 Task: Add Evolution Fresh Mighty Watermelon Juice Blend to the cart.
Action: Mouse moved to (206, 191)
Screenshot: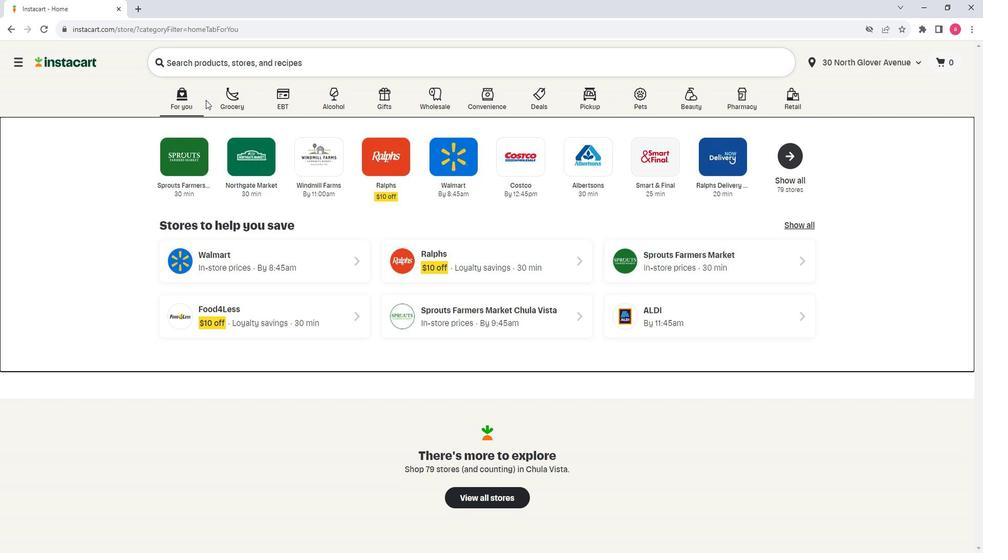 
Action: Mouse pressed left at (206, 191)
Screenshot: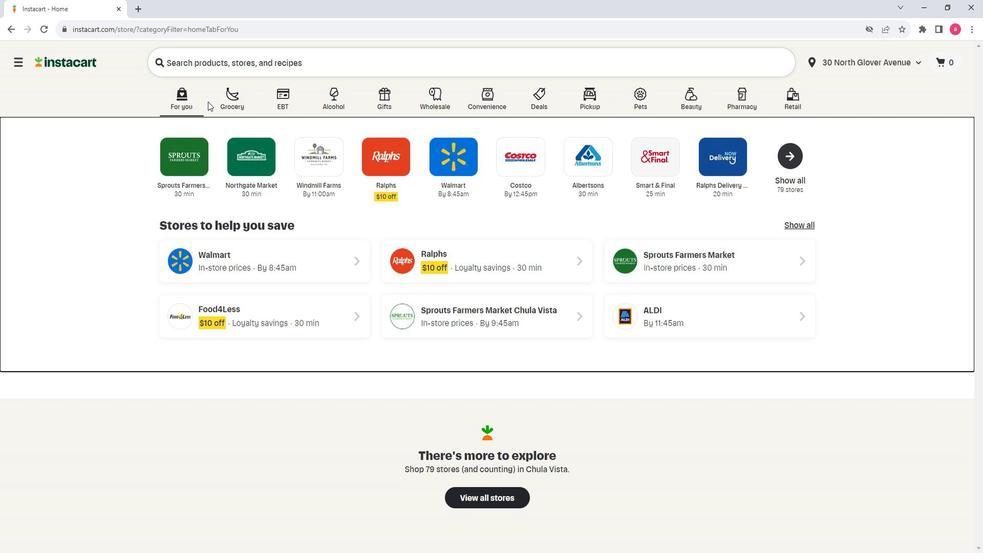 
Action: Mouse moved to (226, 193)
Screenshot: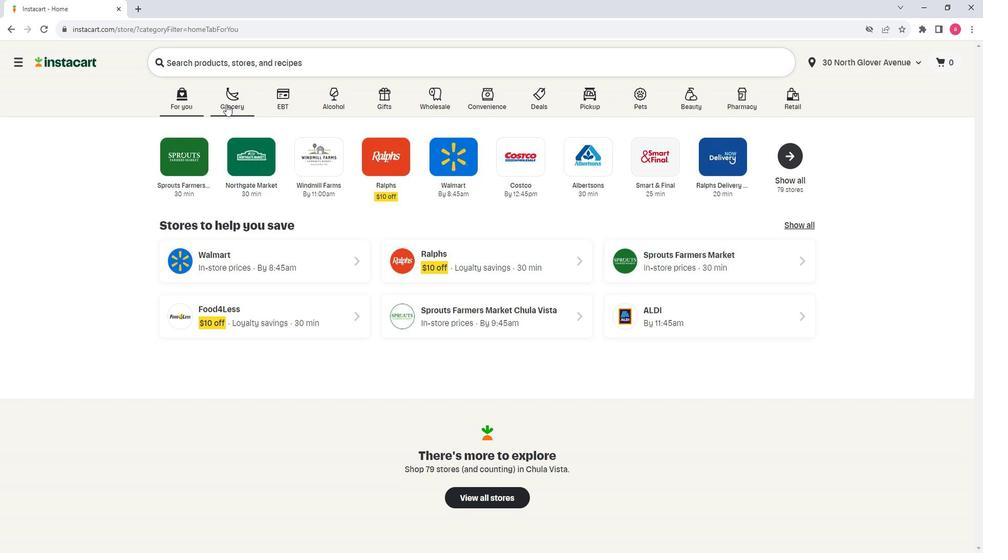 
Action: Mouse pressed left at (226, 193)
Screenshot: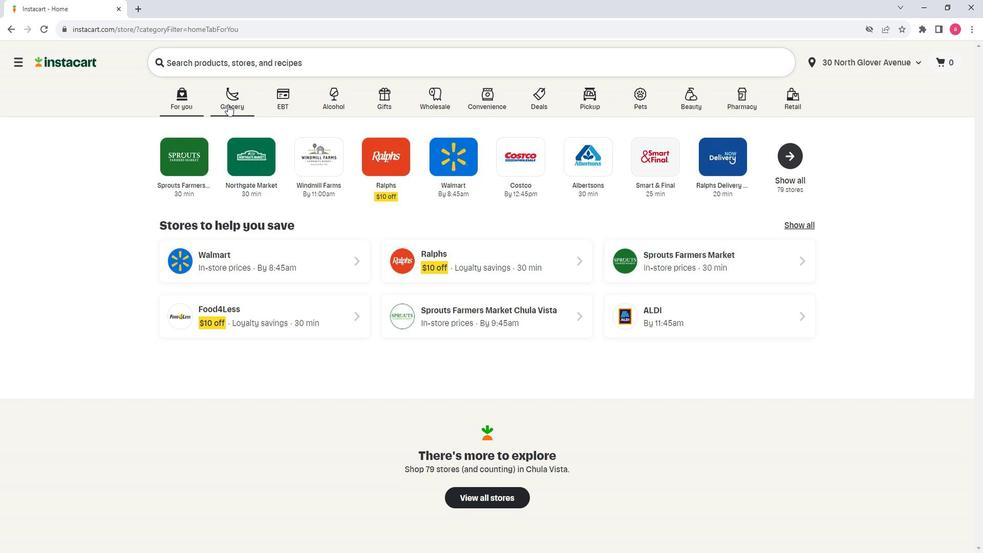 
Action: Mouse moved to (251, 309)
Screenshot: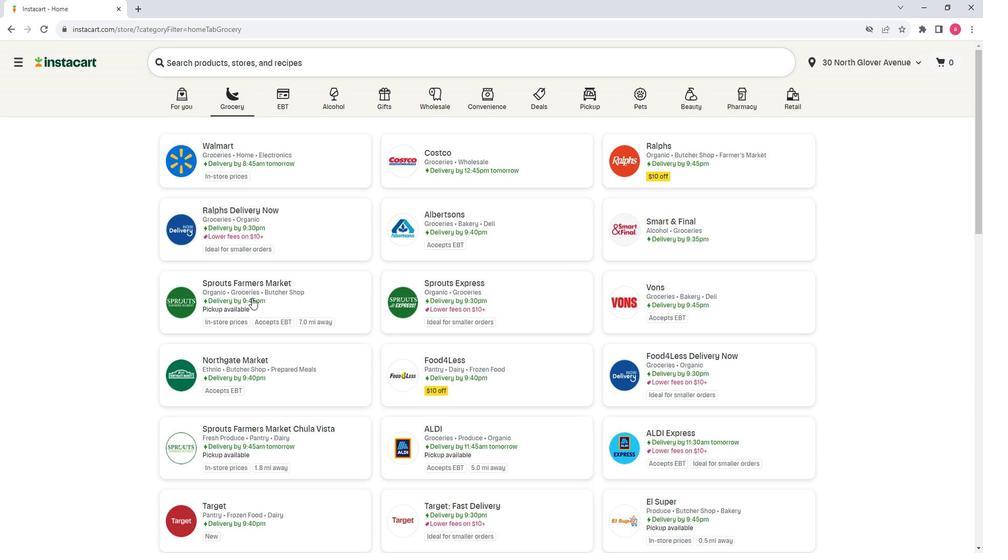 
Action: Mouse pressed left at (251, 309)
Screenshot: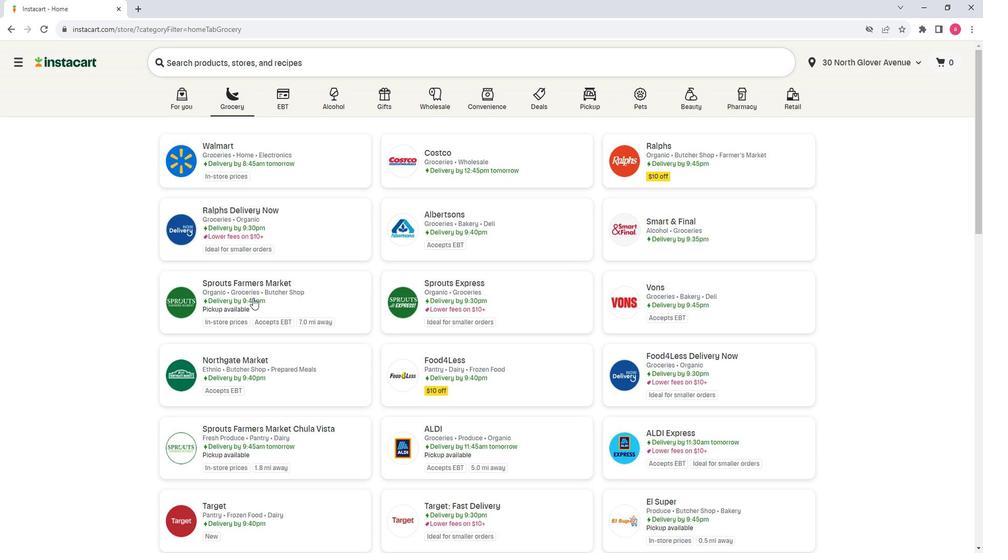 
Action: Mouse moved to (78, 381)
Screenshot: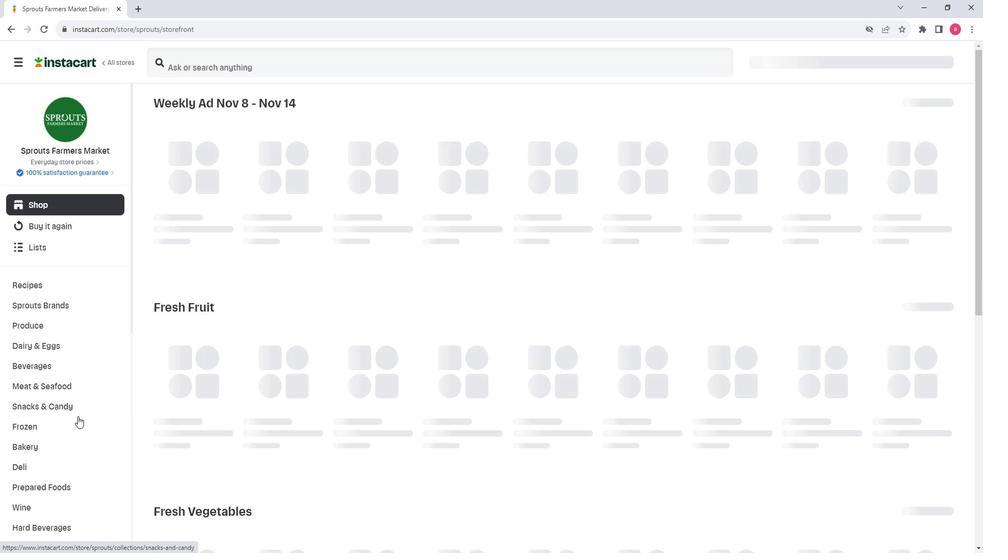 
Action: Mouse scrolled (78, 381) with delta (0, 0)
Screenshot: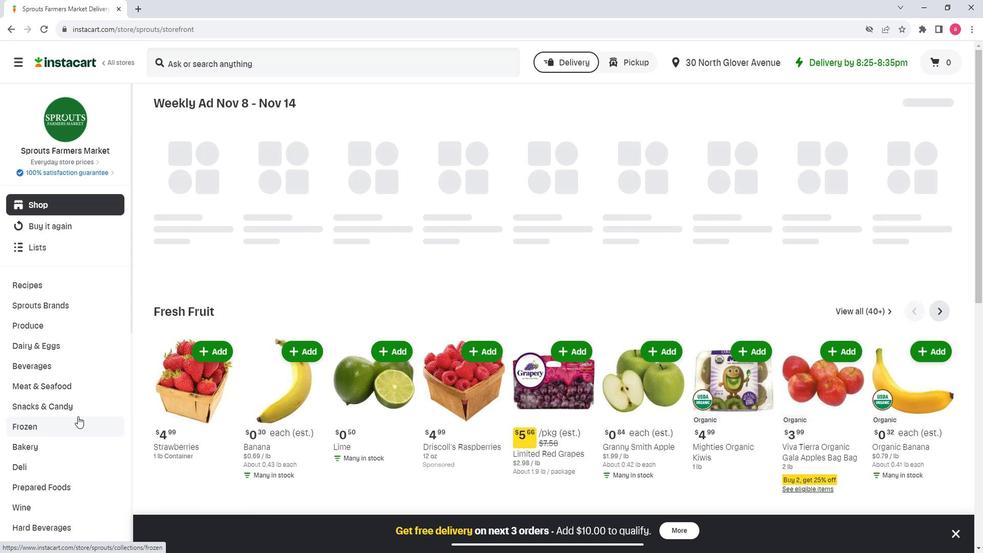 
Action: Mouse scrolled (78, 381) with delta (0, 0)
Screenshot: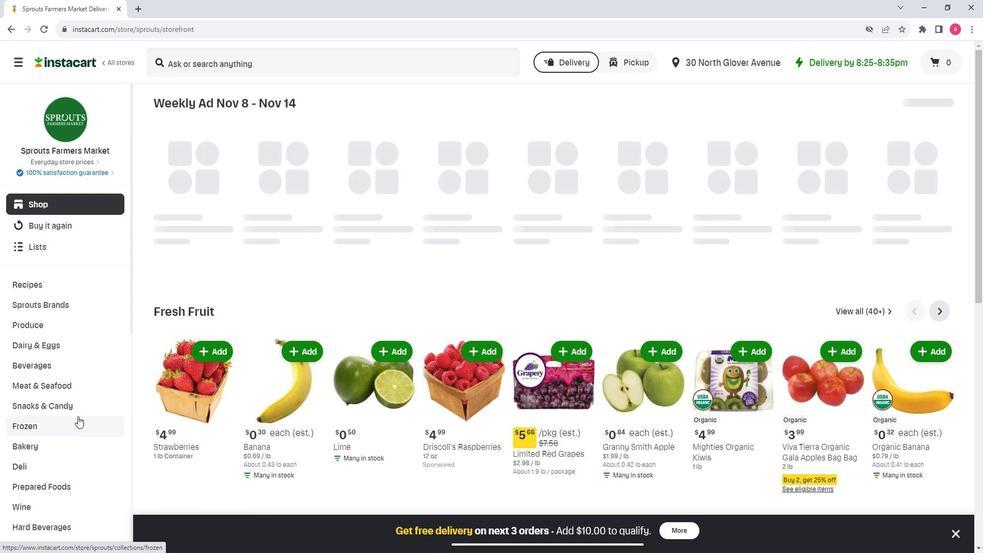 
Action: Mouse moved to (49, 286)
Screenshot: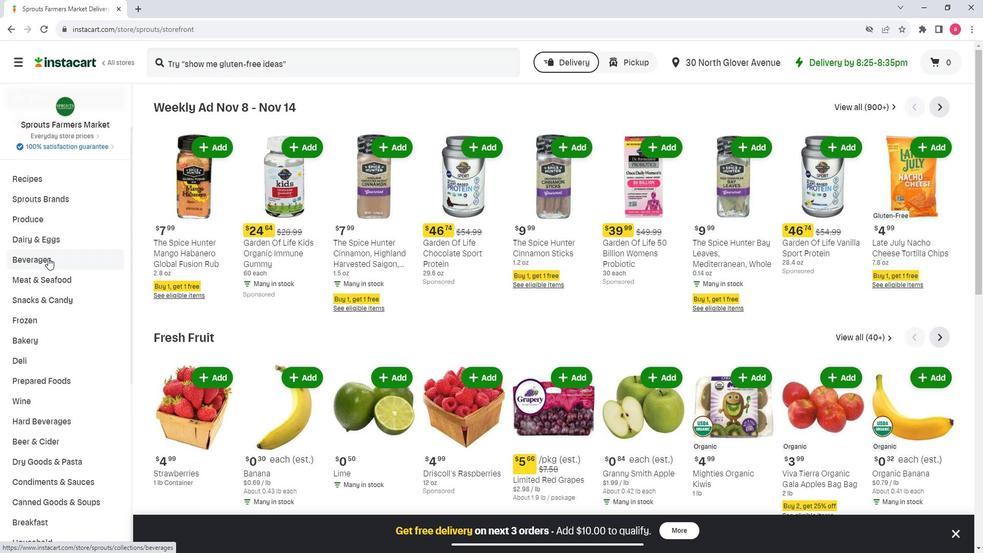 
Action: Mouse pressed left at (49, 286)
Screenshot: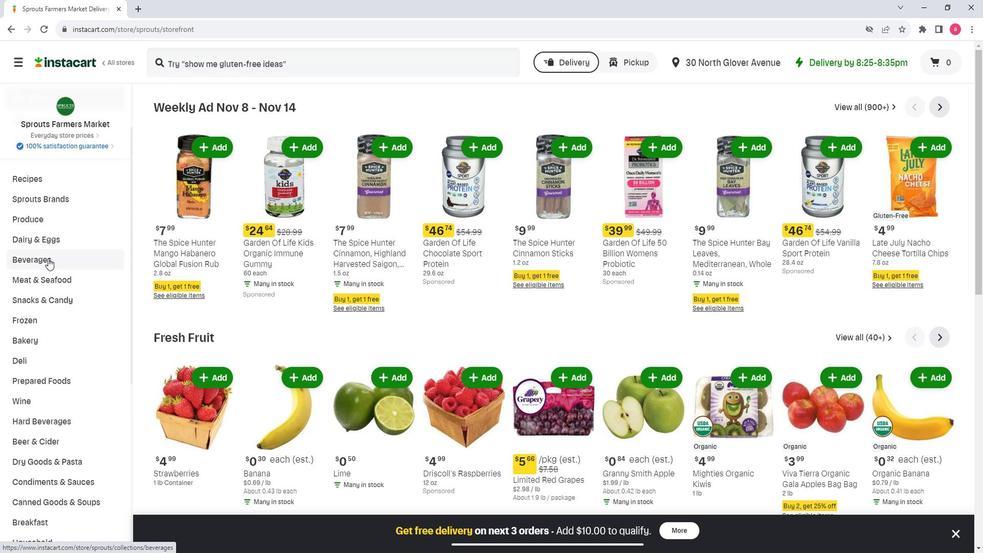 
Action: Mouse moved to (84, 356)
Screenshot: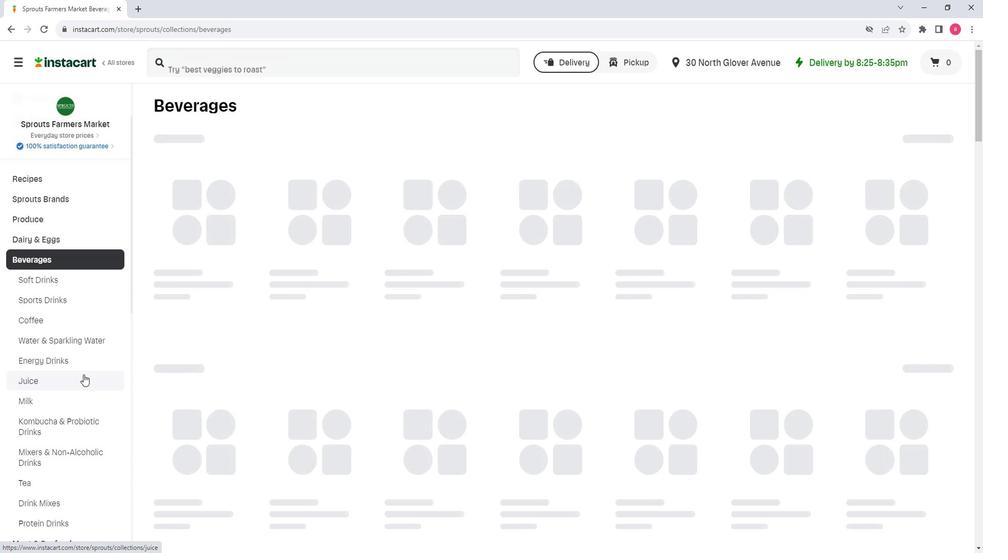
Action: Mouse pressed left at (84, 356)
Screenshot: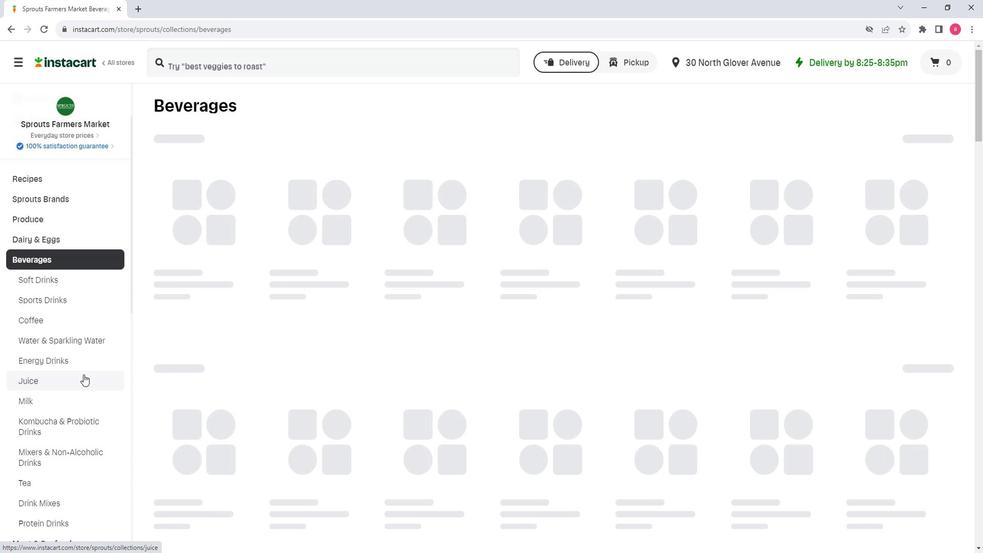 
Action: Mouse moved to (247, 164)
Screenshot: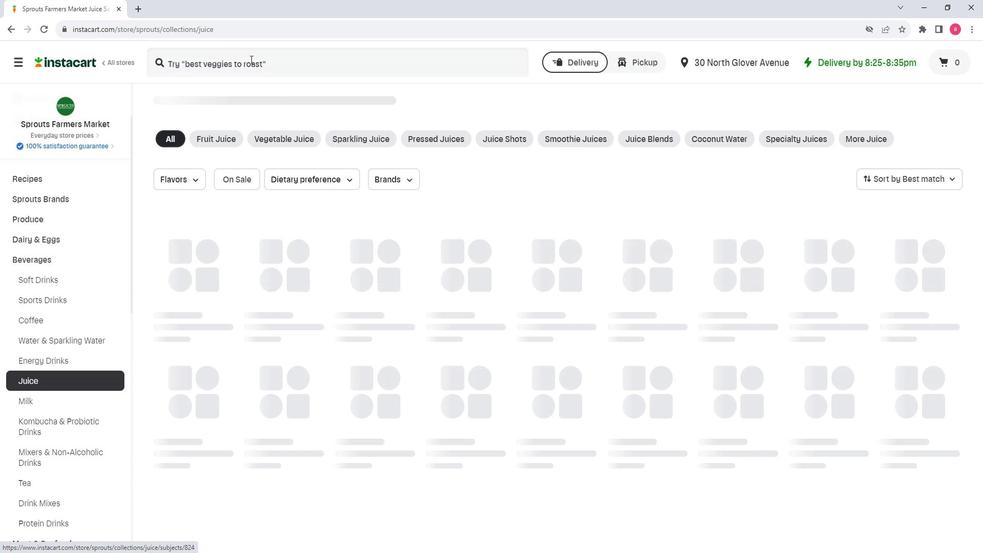 
Action: Mouse pressed left at (247, 164)
Screenshot: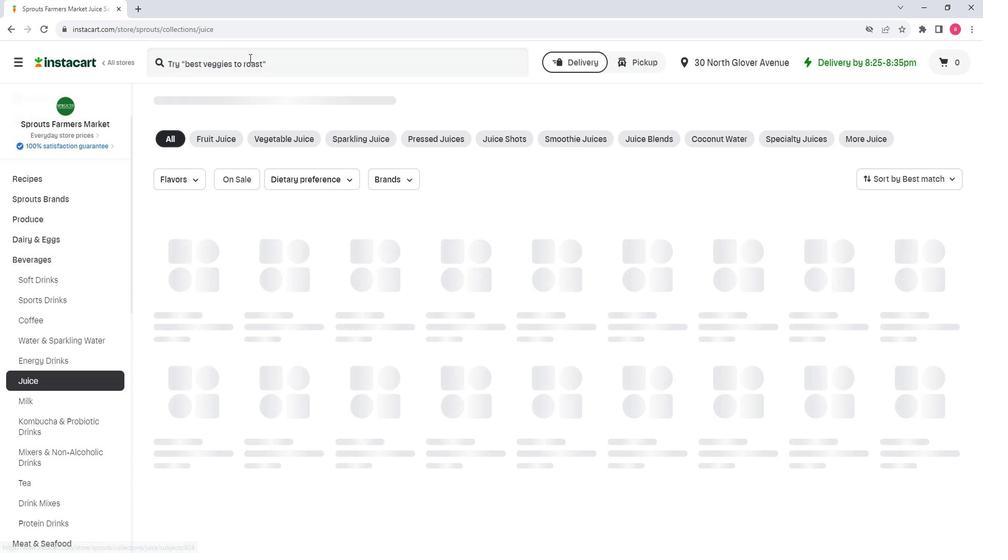 
Action: Key pressed <Key.shift>Evolution<Key.space><Key.shift>Fresh<Key.space><Key.shift><Key.shift><Key.shift><Key.shift><Key.shift><Key.shift><Key.shift><Key.shift><Key.shift><Key.shift><Key.shift><Key.shift>Mighty<Key.space><Key.shift>Watermelon<Key.space><Key.shift><Key.shift><Key.shift><Key.shift><Key.shift><Key.shift><Key.shift><Key.shift><Key.shift><Key.shift><Key.shift><Key.shift>Juice<Key.space><Key.shift><Key.shift><Key.shift><Key.shift><Key.shift><Key.shift><Key.shift><Key.shift><Key.shift><Key.shift><Key.shift><Key.shift><Key.shift><Key.shift>Blend<Key.enter>
Screenshot: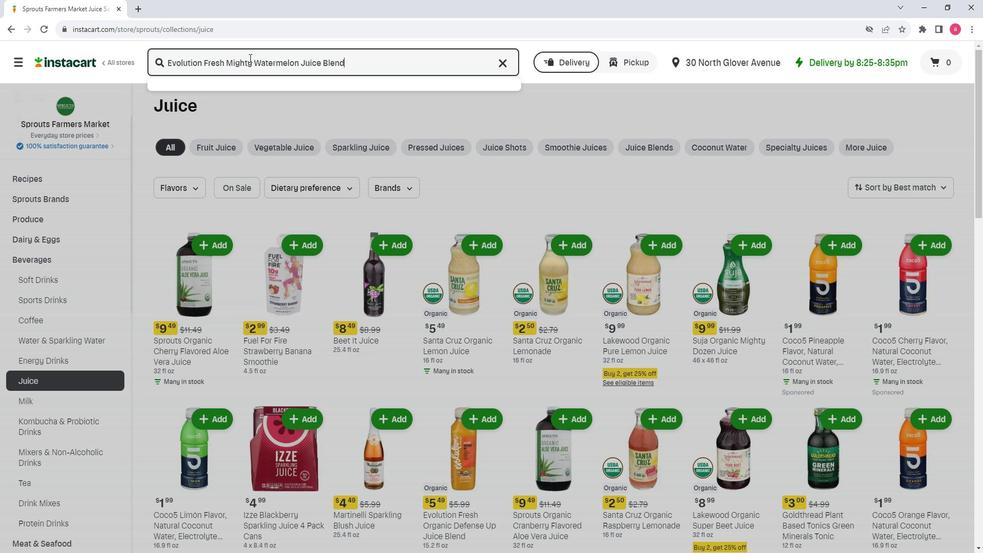 
Action: Mouse moved to (863, 332)
Screenshot: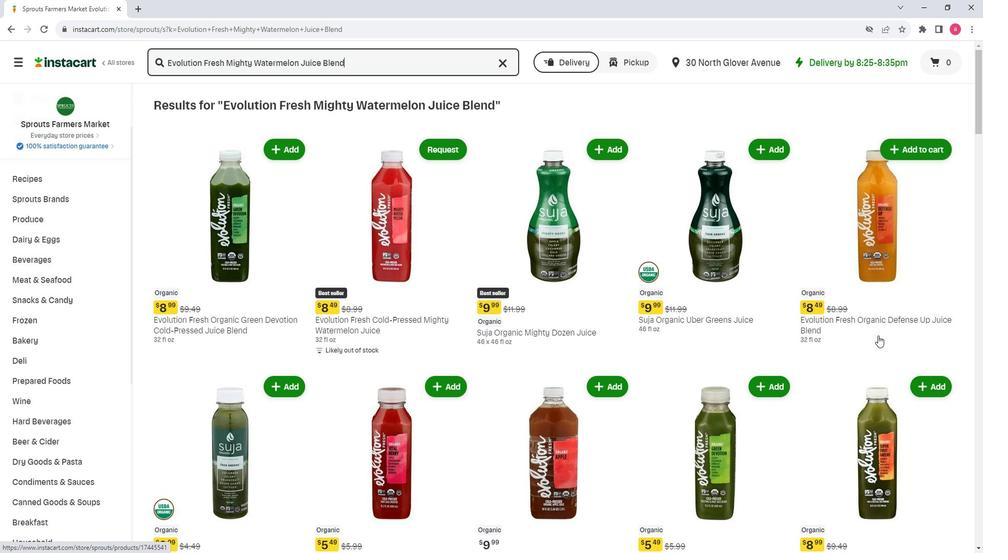 
Action: Mouse scrolled (863, 332) with delta (0, 0)
Screenshot: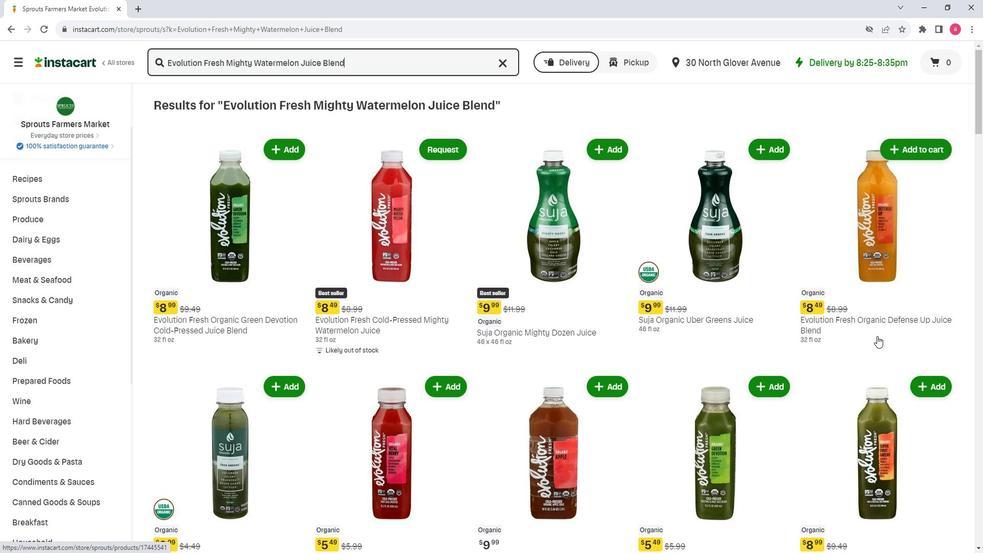 
Action: Mouse scrolled (863, 332) with delta (0, 0)
Screenshot: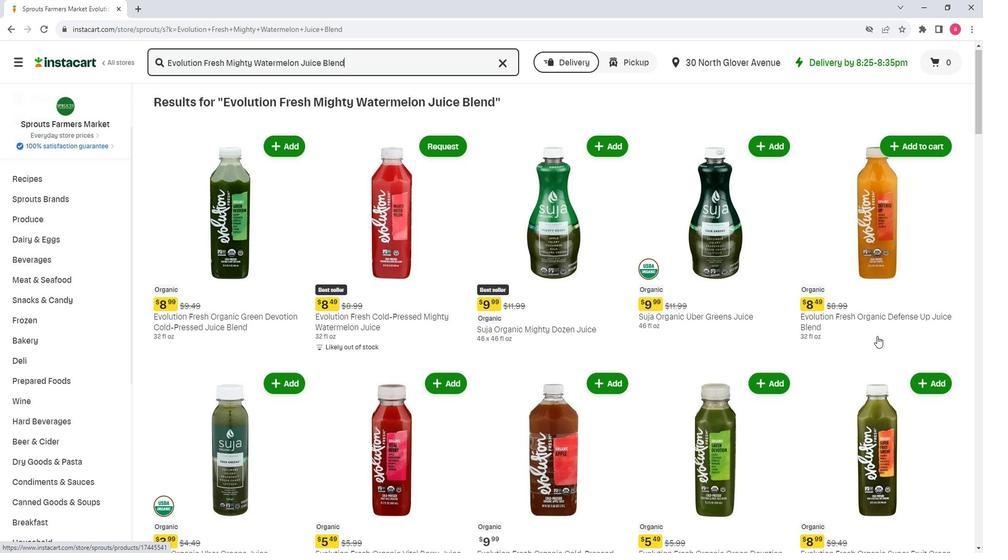 
Action: Mouse scrolled (863, 332) with delta (0, 0)
Screenshot: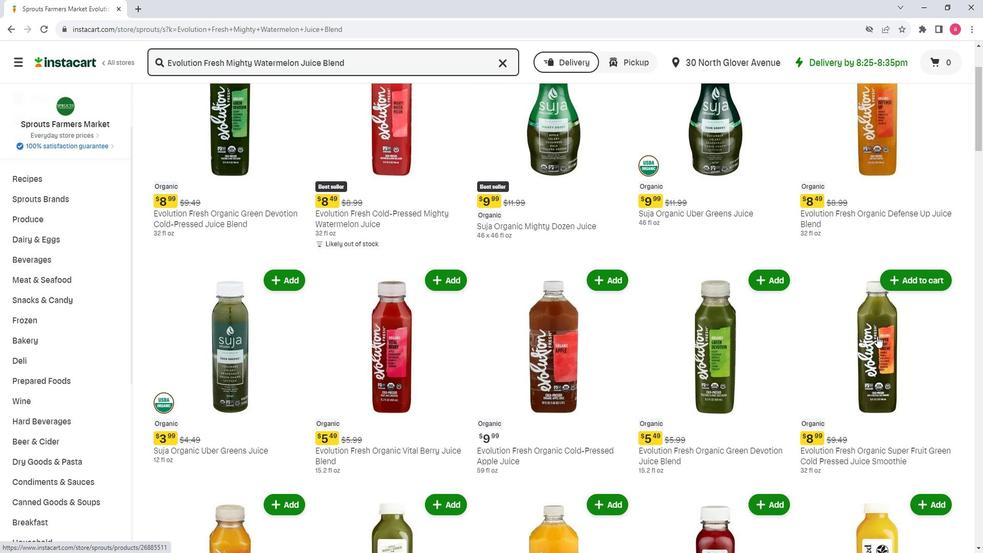 
Action: Mouse scrolled (863, 332) with delta (0, 0)
Screenshot: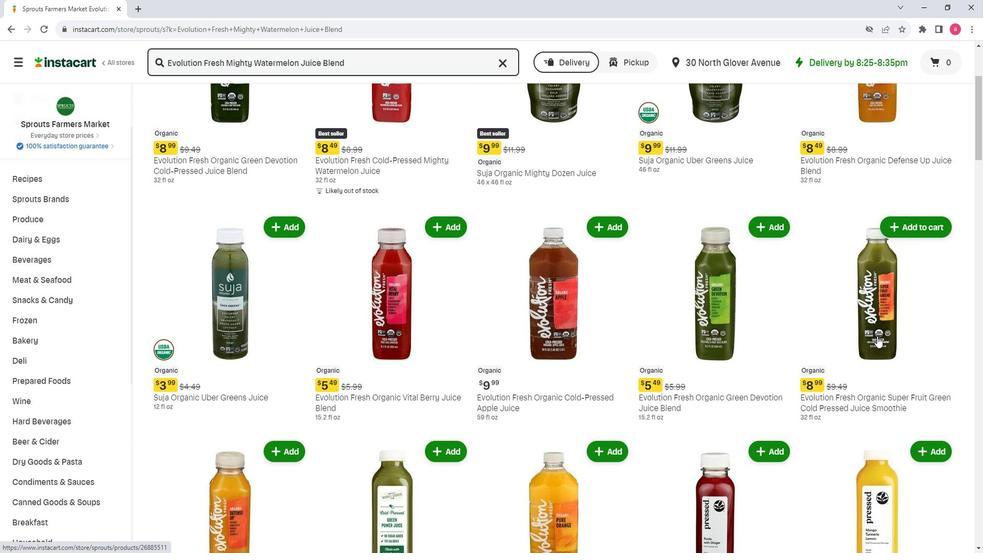 
Action: Mouse scrolled (863, 332) with delta (0, 0)
Screenshot: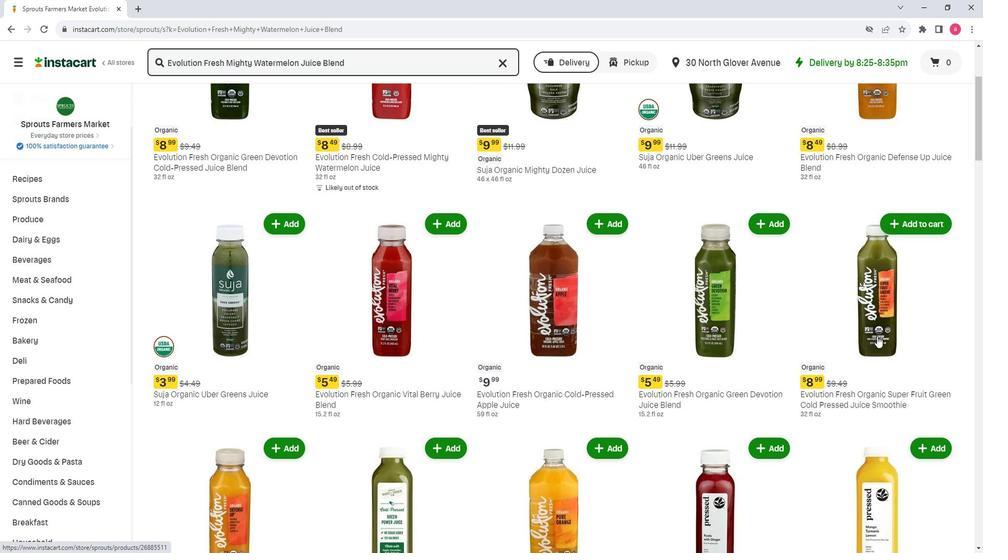 
Action: Mouse scrolled (863, 332) with delta (0, 0)
Screenshot: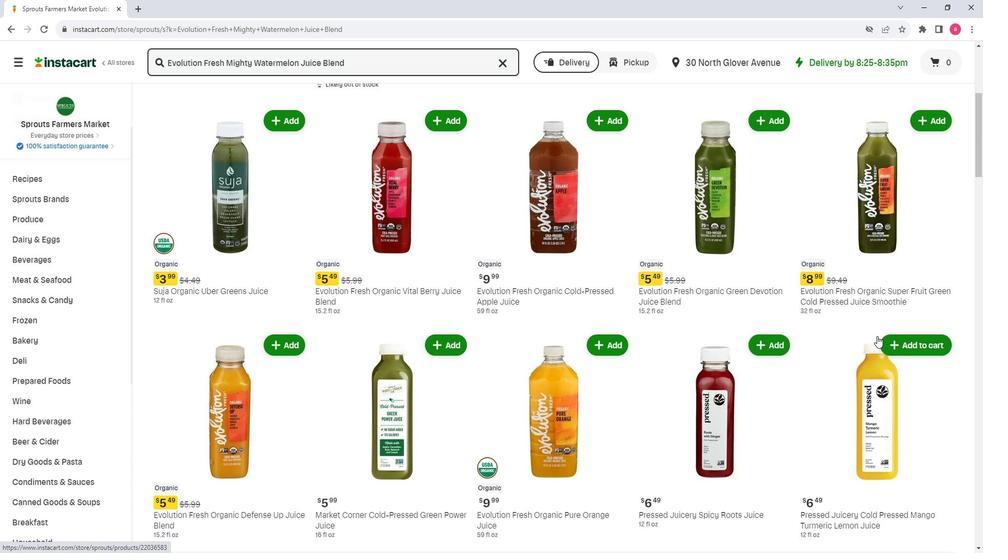 
Action: Mouse moved to (863, 333)
Screenshot: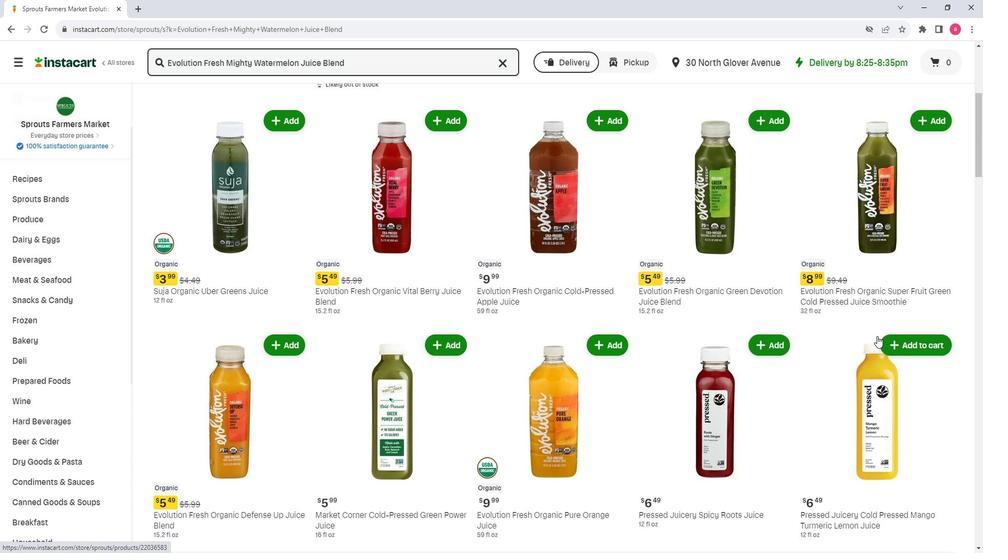 
Action: Mouse scrolled (863, 332) with delta (0, 0)
Screenshot: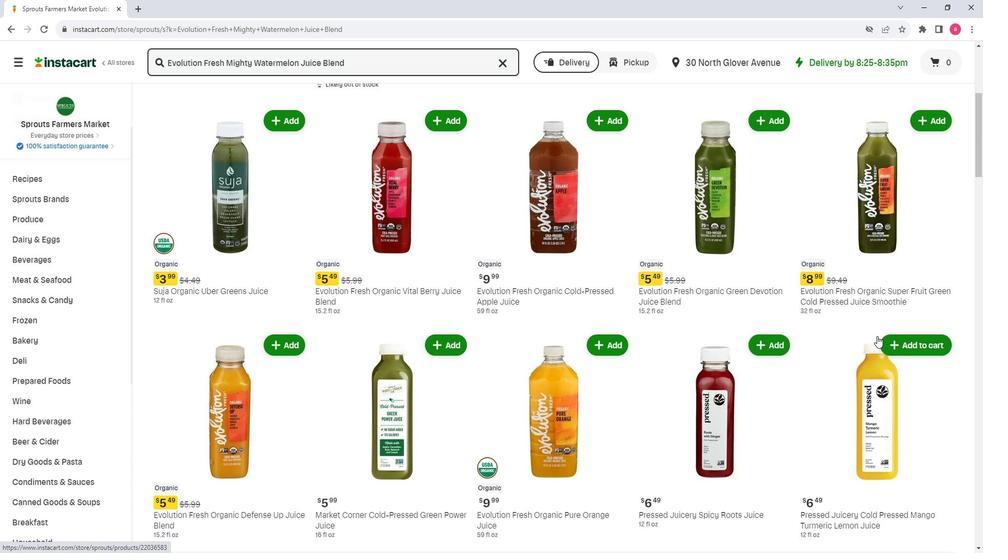 
Action: Mouse scrolled (863, 332) with delta (0, 0)
Screenshot: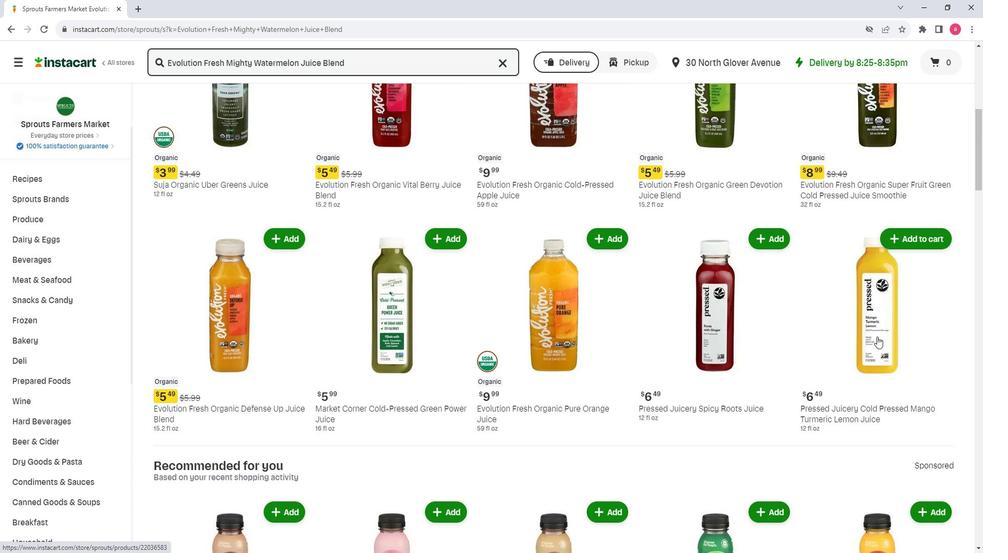 
Action: Mouse moved to (863, 333)
Screenshot: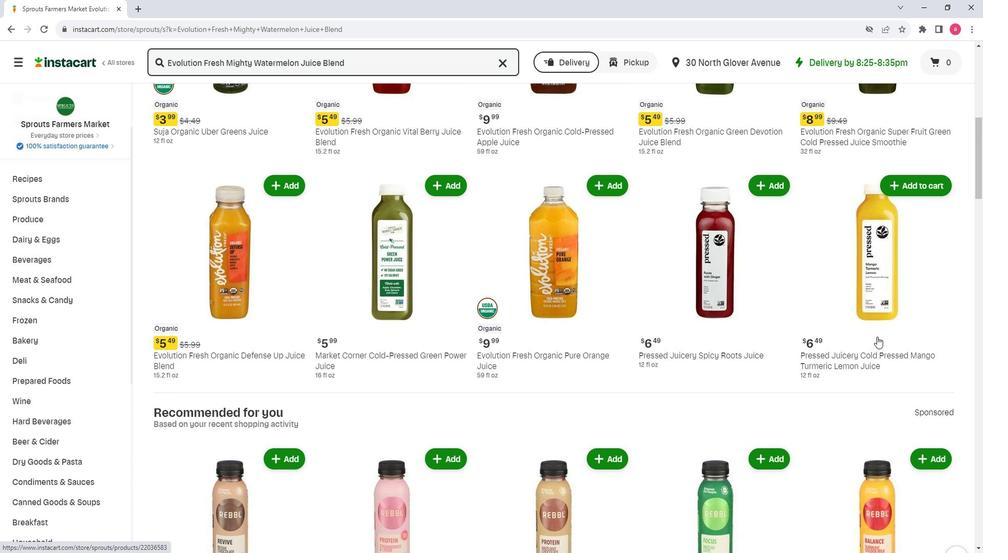 
Action: Mouse scrolled (863, 332) with delta (0, 0)
Screenshot: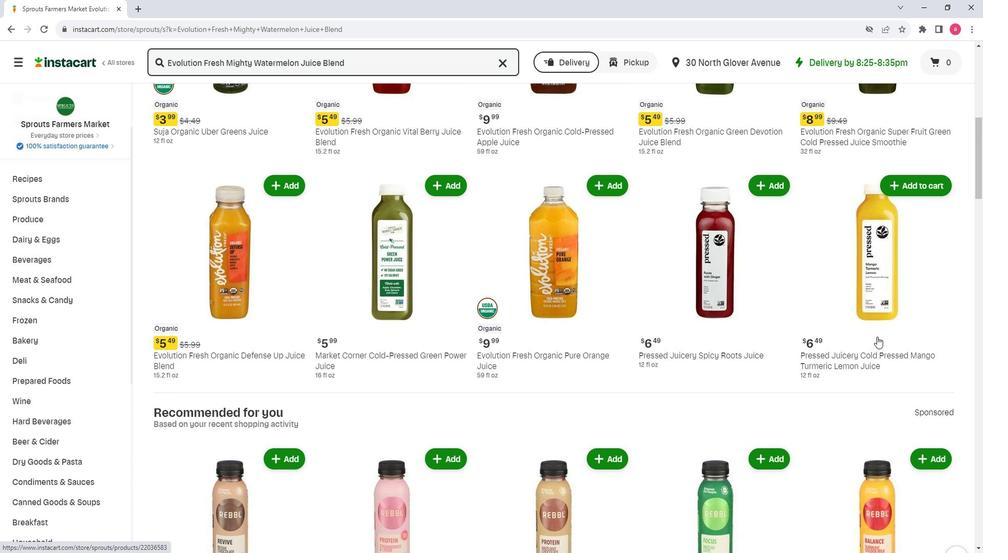 
Action: Mouse scrolled (863, 332) with delta (0, 0)
Screenshot: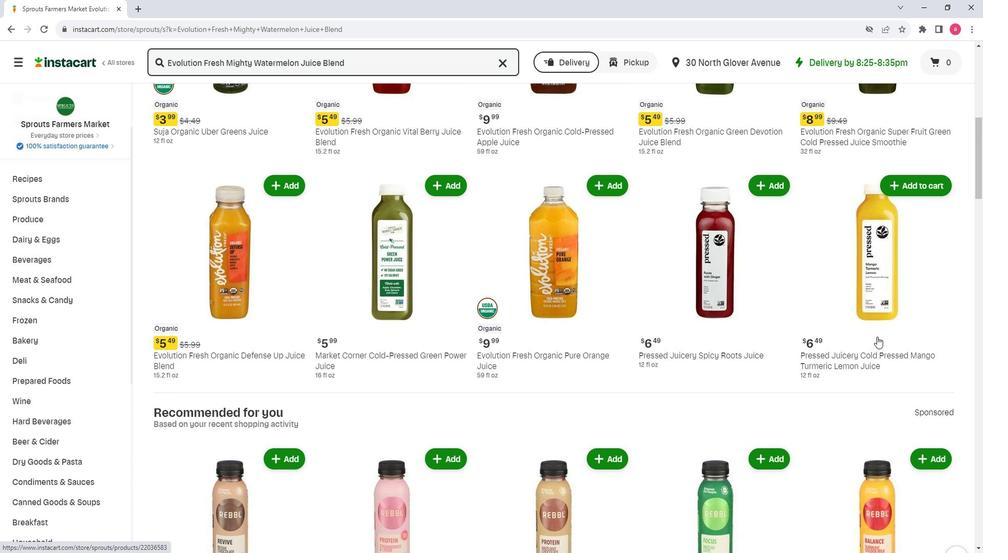
Action: Mouse scrolled (863, 332) with delta (0, 0)
Screenshot: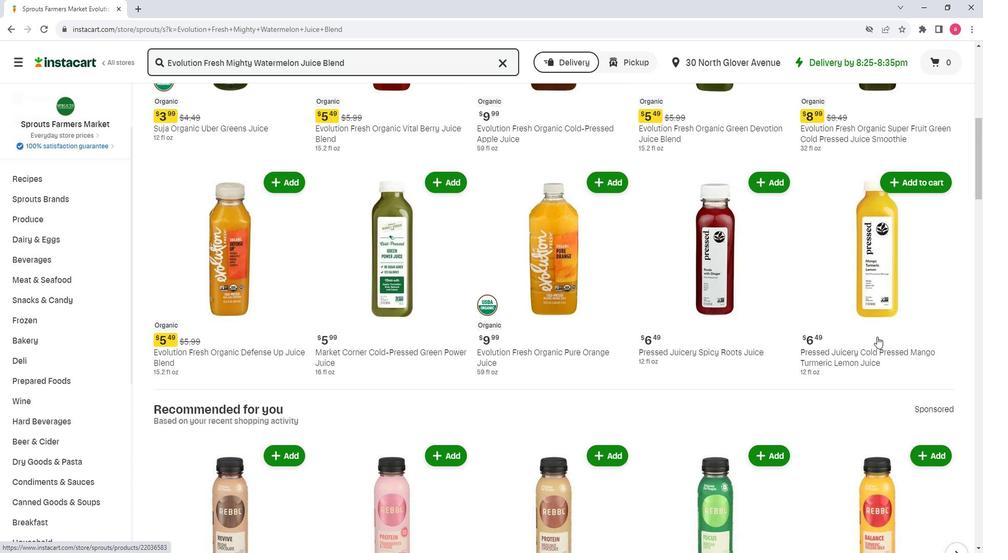 
Action: Mouse scrolled (863, 332) with delta (0, 0)
Screenshot: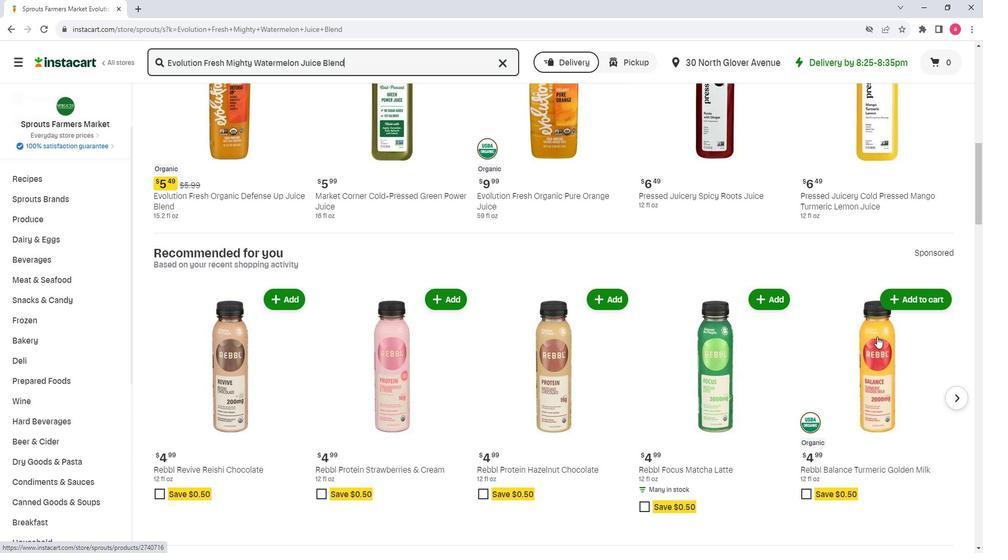 
Action: Mouse scrolled (863, 332) with delta (0, 0)
Screenshot: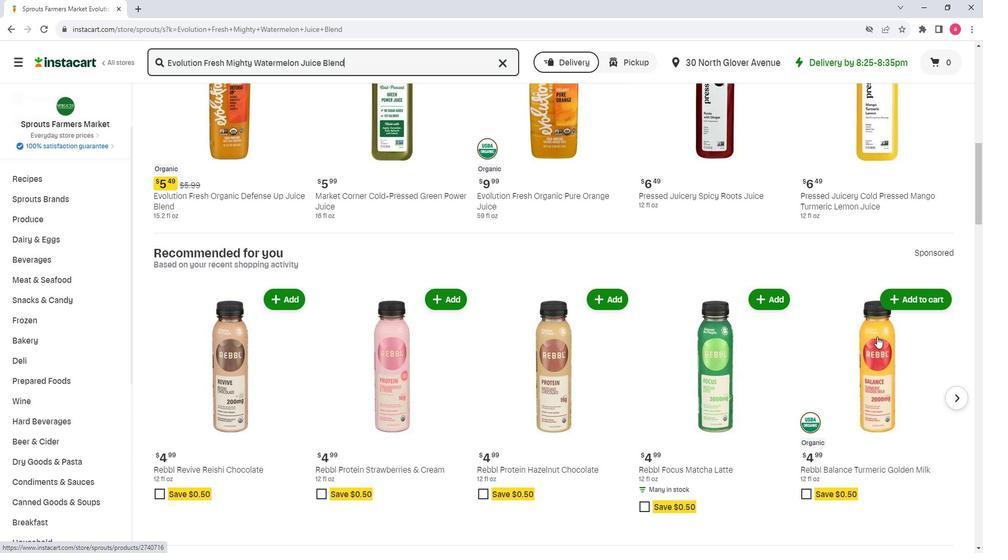 
Action: Mouse scrolled (863, 332) with delta (0, 0)
Screenshot: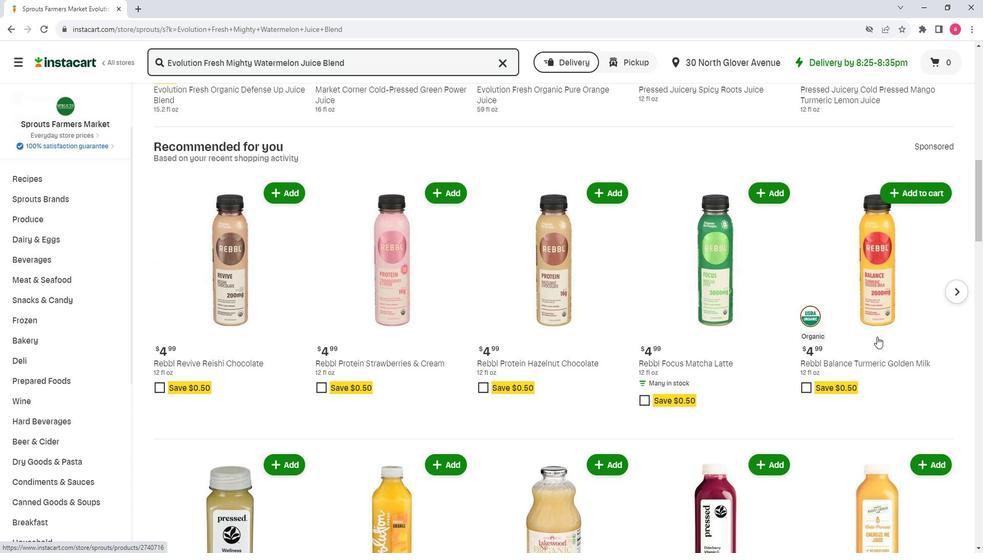 
Action: Mouse scrolled (863, 332) with delta (0, 0)
Screenshot: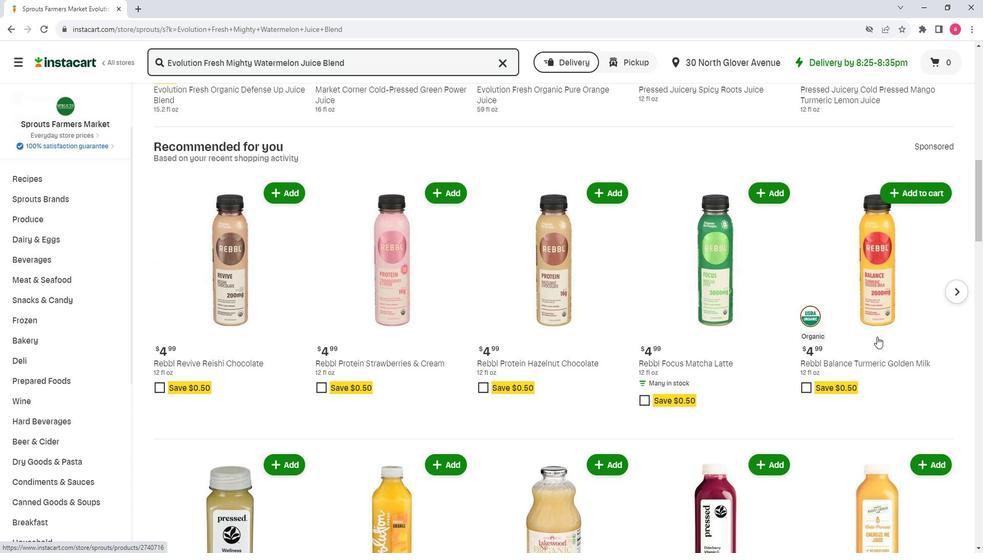 
Action: Mouse scrolled (863, 332) with delta (0, 0)
Screenshot: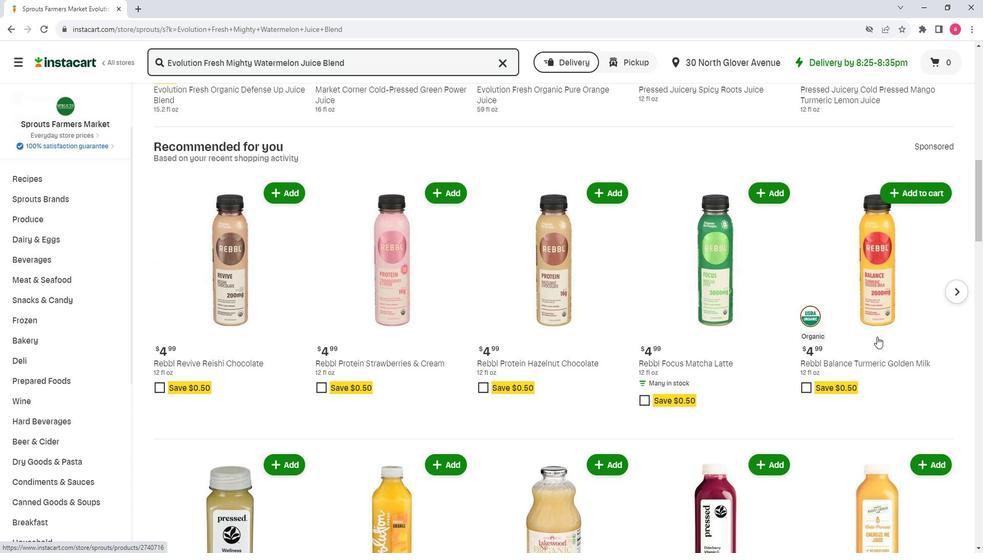 
Action: Mouse scrolled (863, 332) with delta (0, 0)
Screenshot: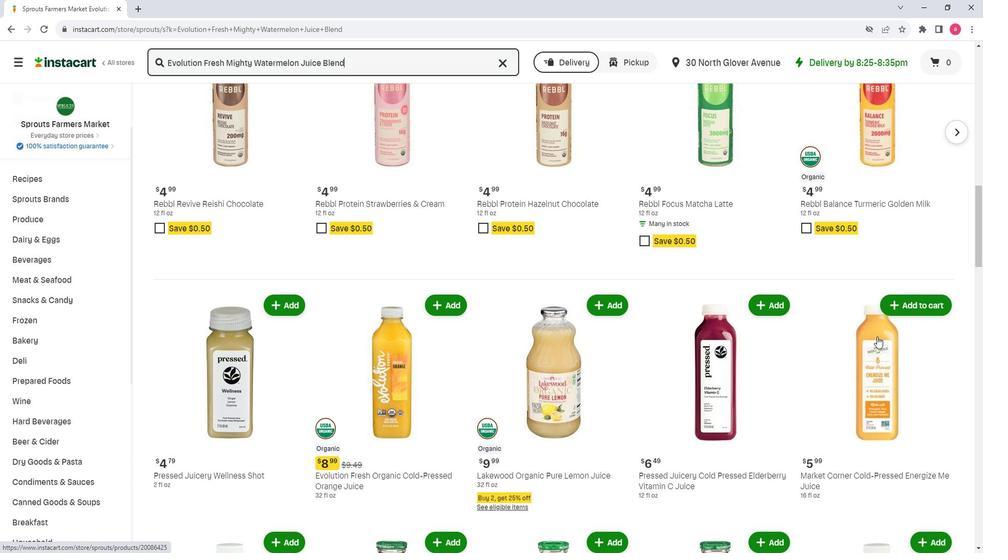 
Action: Mouse scrolled (863, 332) with delta (0, 0)
Screenshot: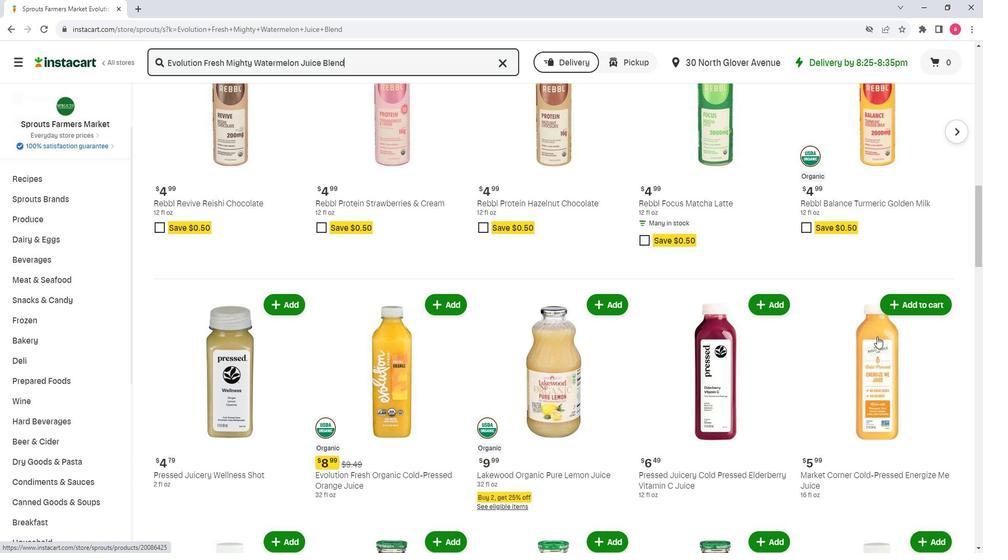 
Action: Mouse scrolled (863, 332) with delta (0, 0)
Screenshot: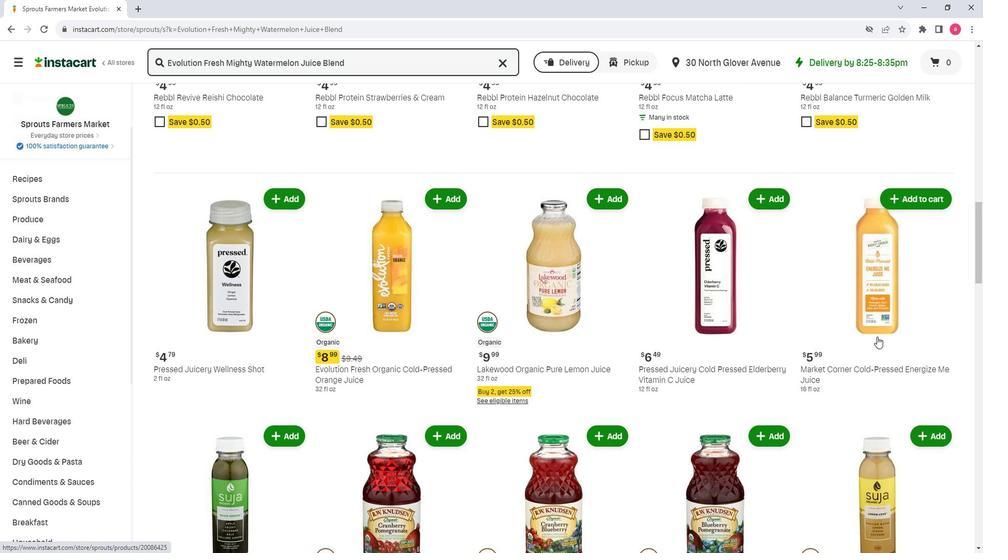 
Action: Mouse scrolled (863, 332) with delta (0, 0)
Screenshot: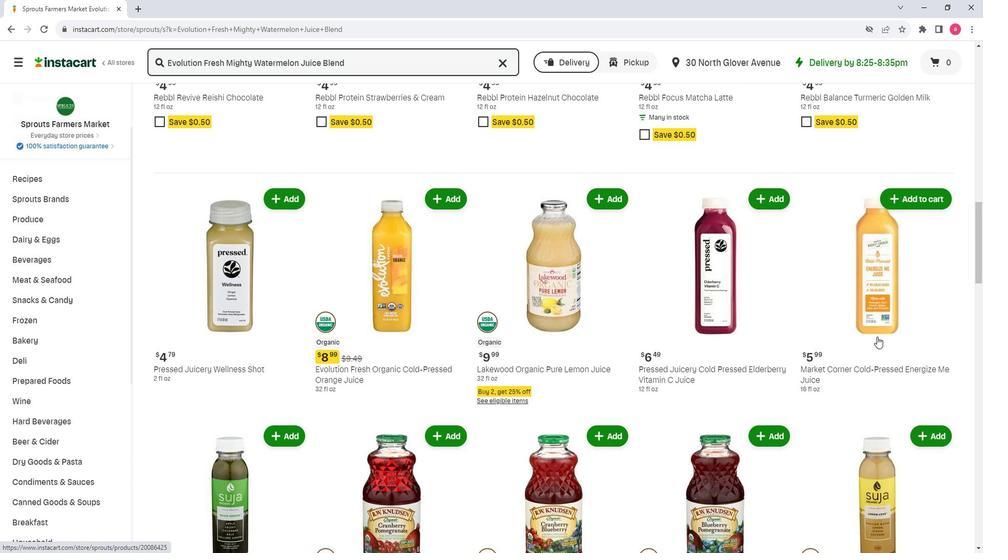 
Action: Mouse scrolled (863, 332) with delta (0, 0)
Screenshot: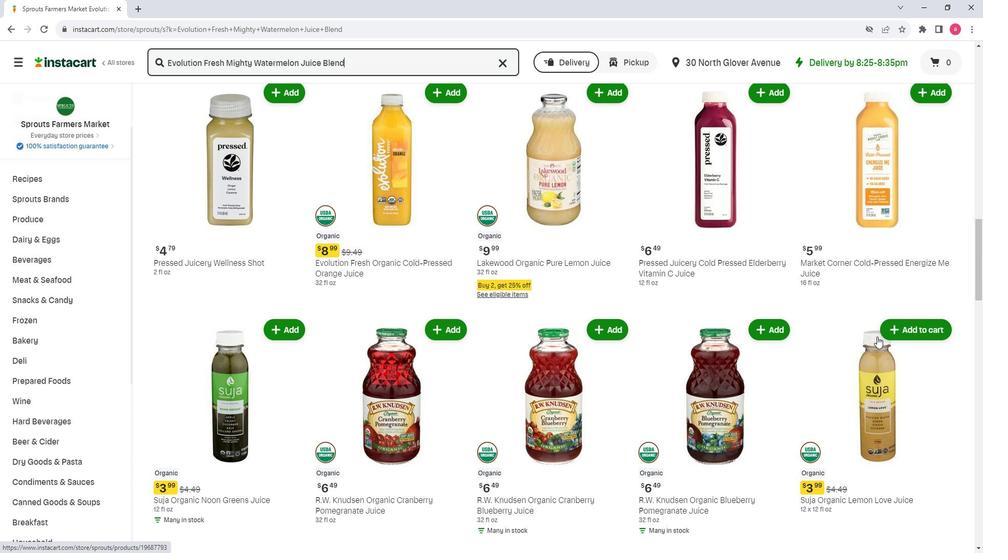 
Action: Mouse scrolled (863, 332) with delta (0, 0)
Screenshot: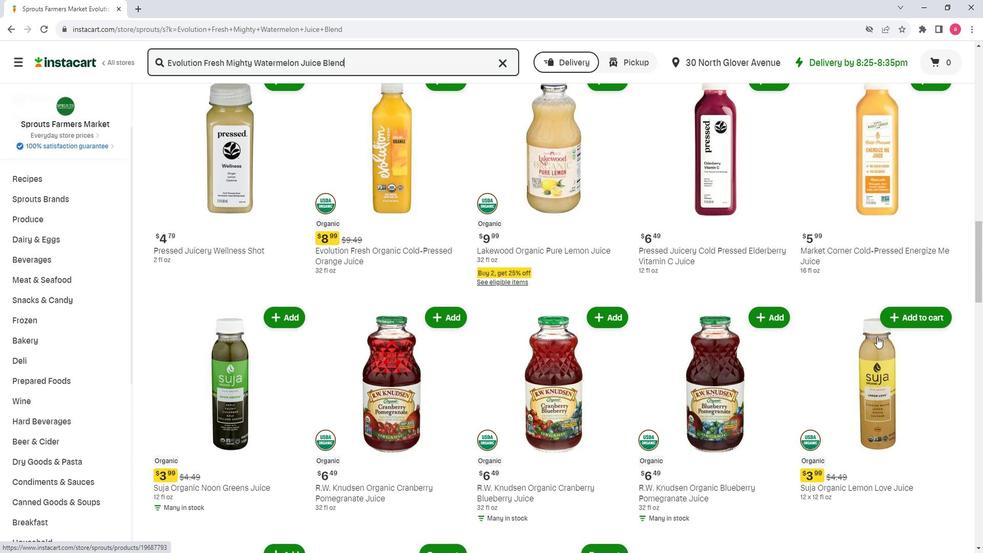 
Action: Mouse scrolled (863, 332) with delta (0, 0)
Screenshot: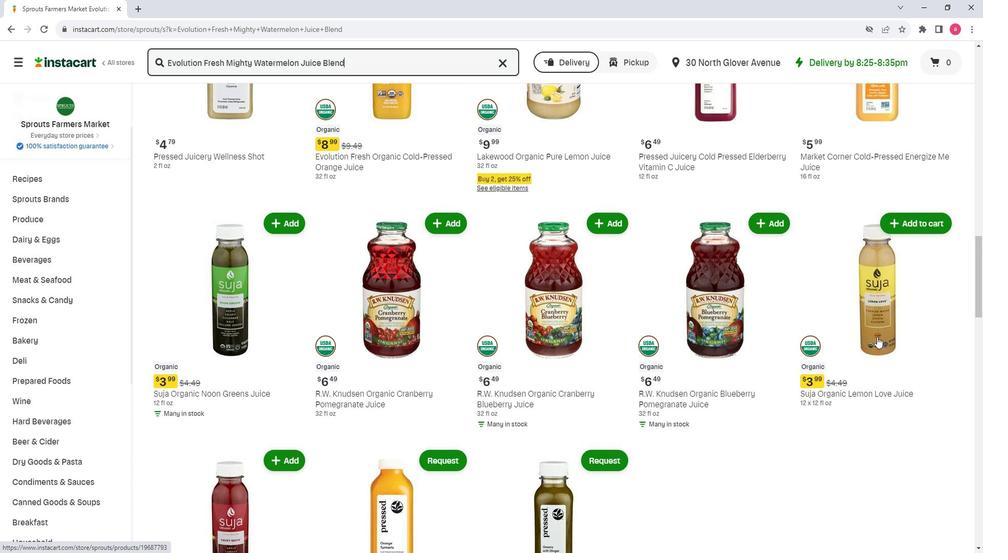 
Action: Mouse scrolled (863, 332) with delta (0, 0)
Screenshot: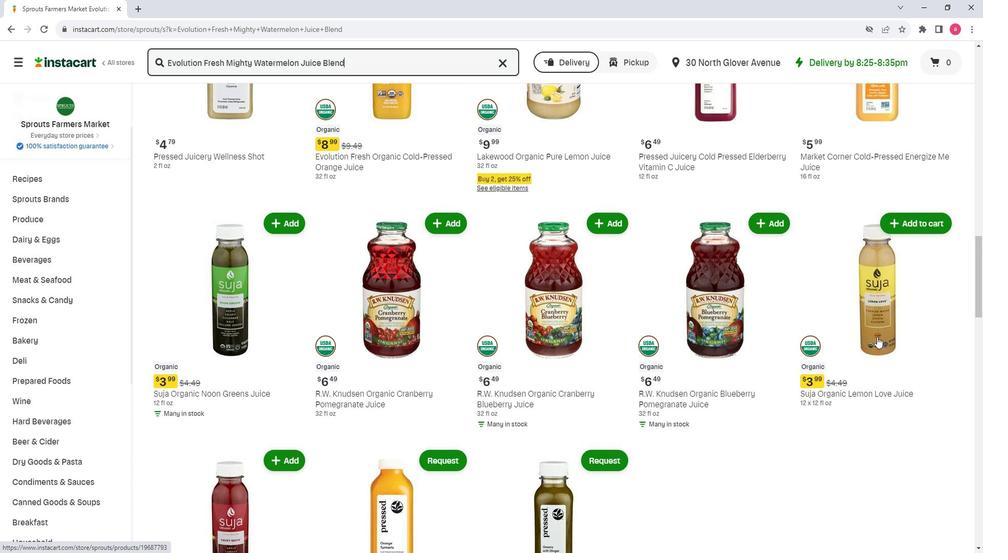 
Action: Mouse scrolled (863, 332) with delta (0, 0)
Screenshot: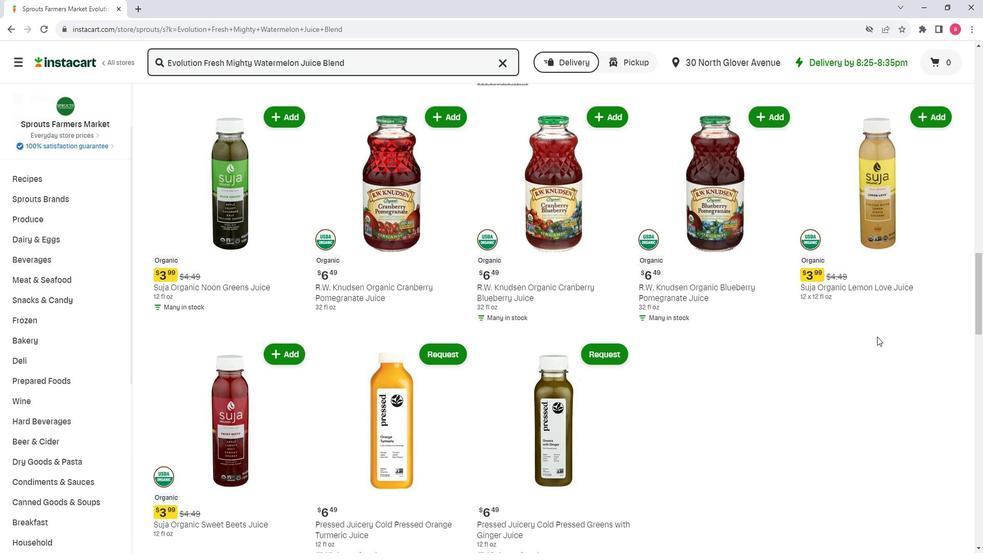 
Action: Mouse scrolled (863, 332) with delta (0, 0)
Screenshot: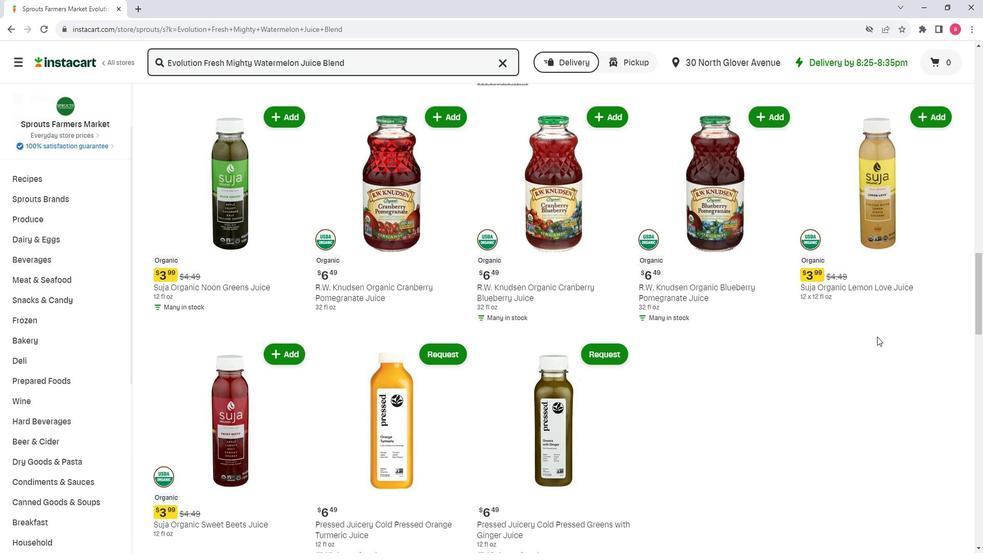 
Action: Mouse scrolled (863, 332) with delta (0, 0)
Screenshot: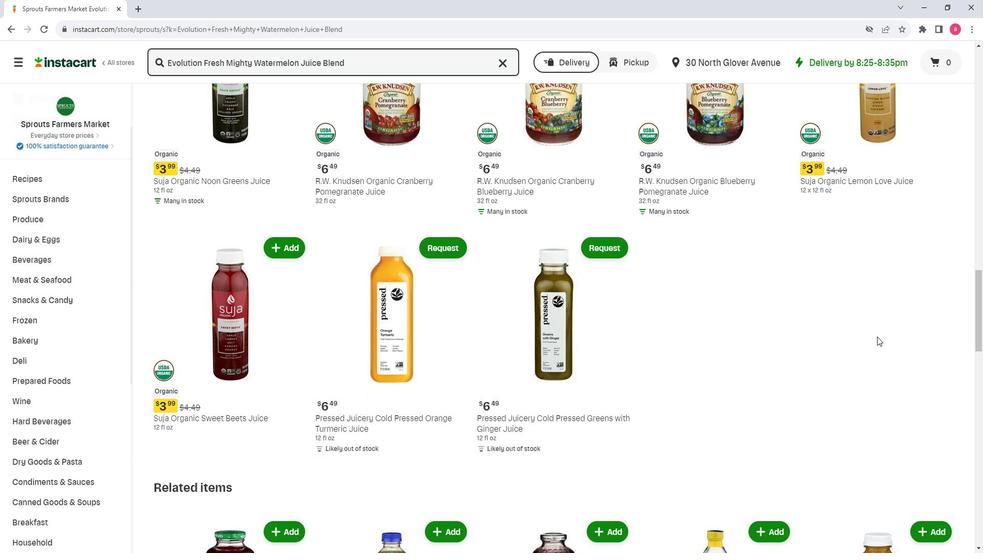 
Action: Mouse scrolled (863, 332) with delta (0, 0)
Screenshot: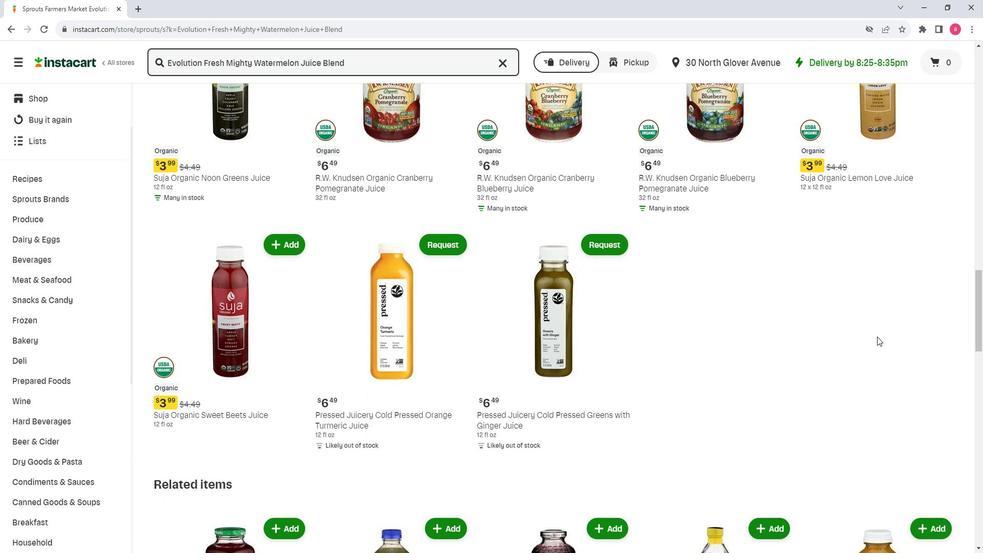 
Action: Mouse scrolled (863, 332) with delta (0, 0)
Screenshot: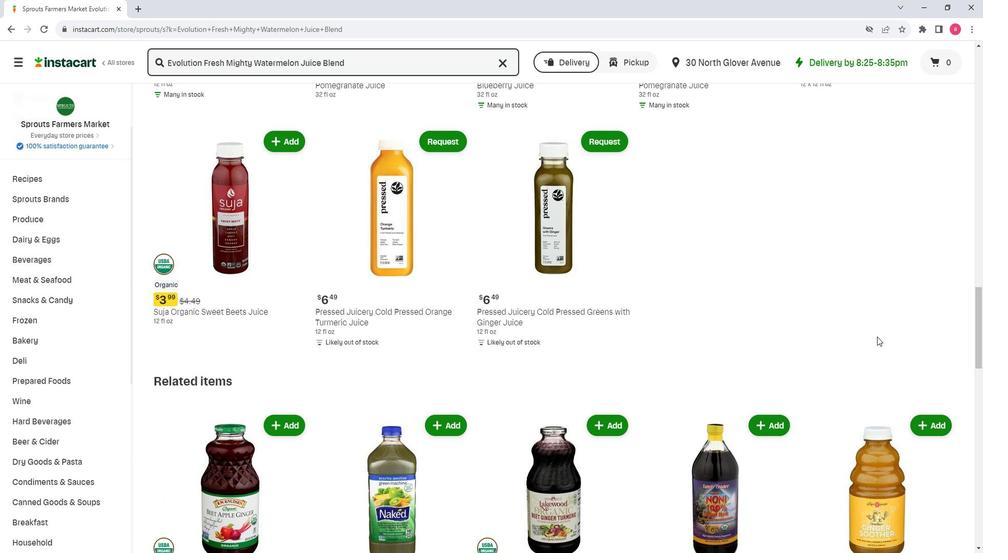 
Action: Mouse scrolled (863, 332) with delta (0, 0)
Screenshot: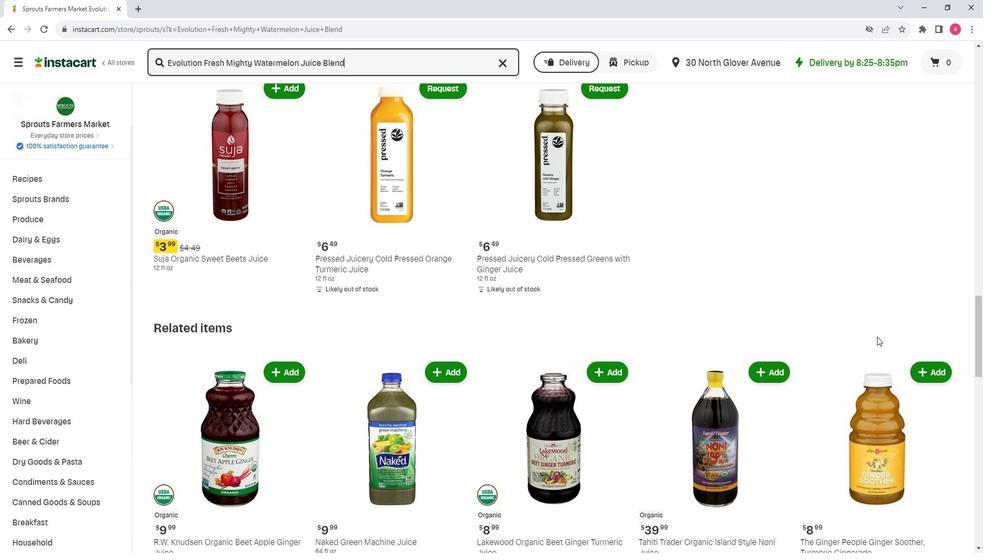 
Action: Mouse scrolled (863, 332) with delta (0, 0)
Screenshot: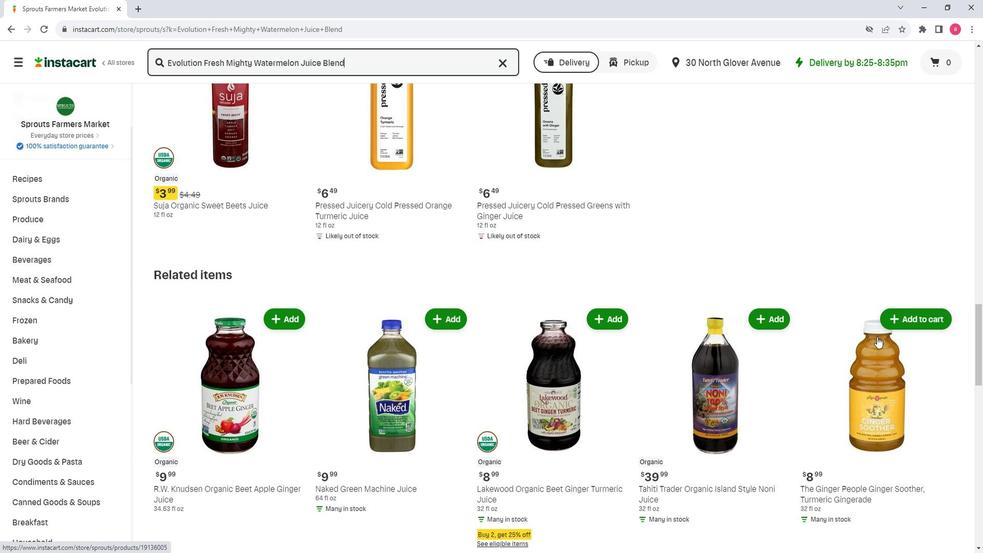 
Action: Mouse scrolled (863, 332) with delta (0, 0)
Screenshot: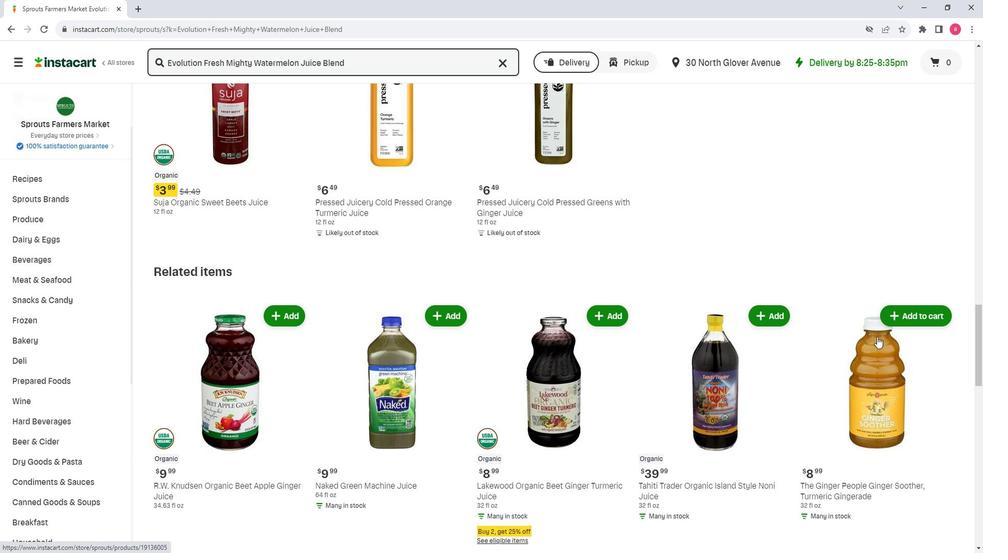 
Action: Mouse scrolled (863, 332) with delta (0, 0)
Screenshot: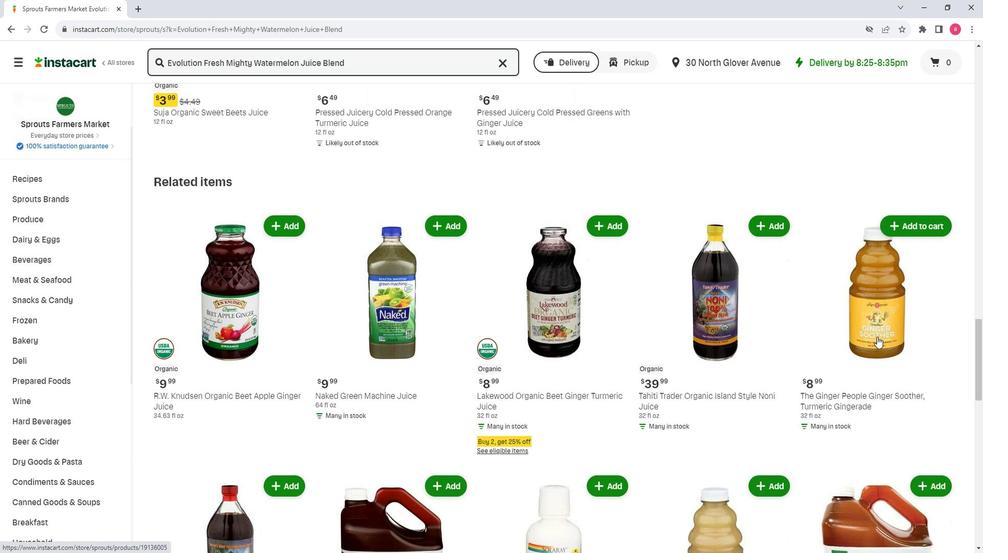 
Action: Mouse scrolled (863, 332) with delta (0, 0)
Screenshot: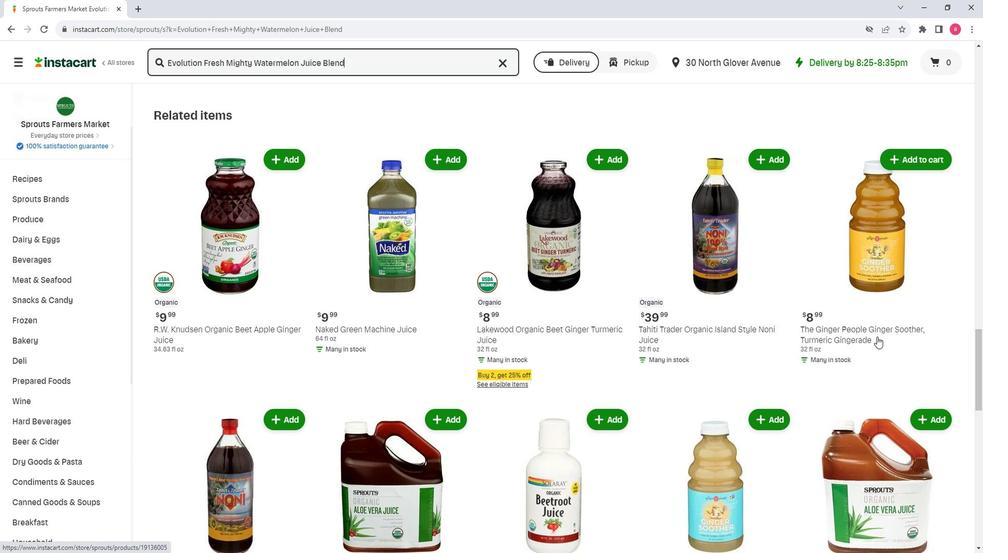 
Action: Mouse scrolled (863, 332) with delta (0, 0)
Screenshot: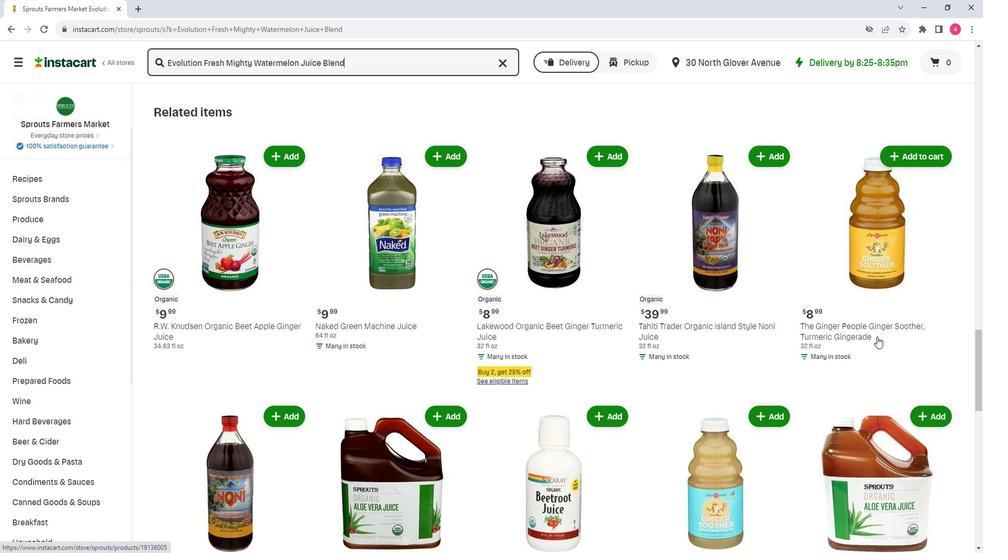 
Action: Mouse scrolled (863, 332) with delta (0, 0)
Screenshot: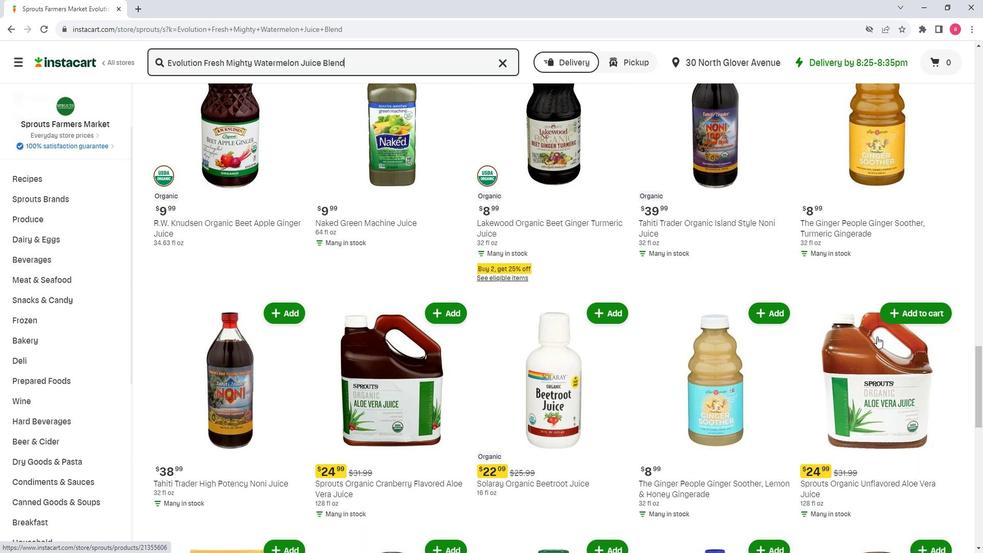 
Action: Mouse scrolled (863, 332) with delta (0, 0)
Screenshot: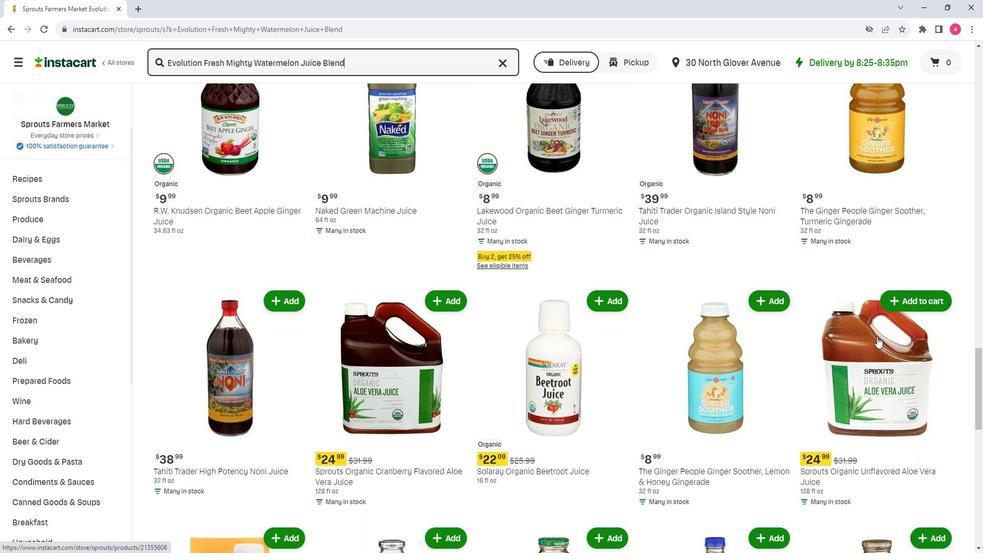 
Action: Mouse scrolled (863, 332) with delta (0, 0)
Screenshot: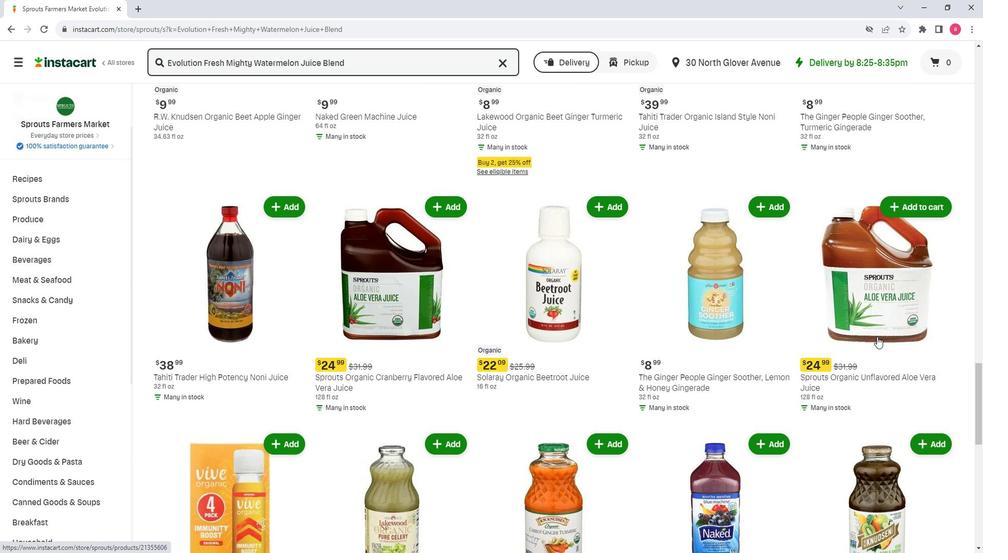 
Action: Mouse scrolled (863, 332) with delta (0, 0)
Screenshot: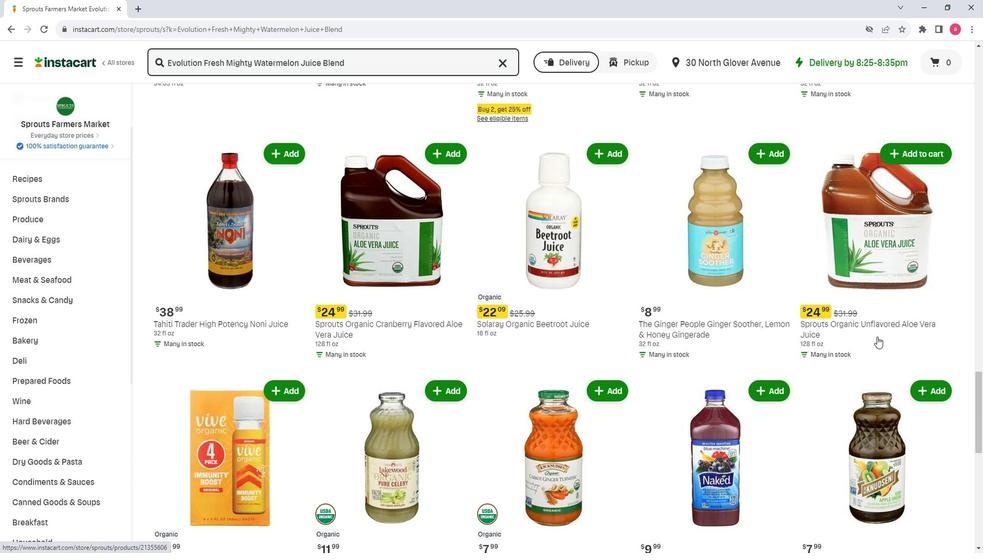 
Action: Mouse scrolled (863, 332) with delta (0, 0)
Screenshot: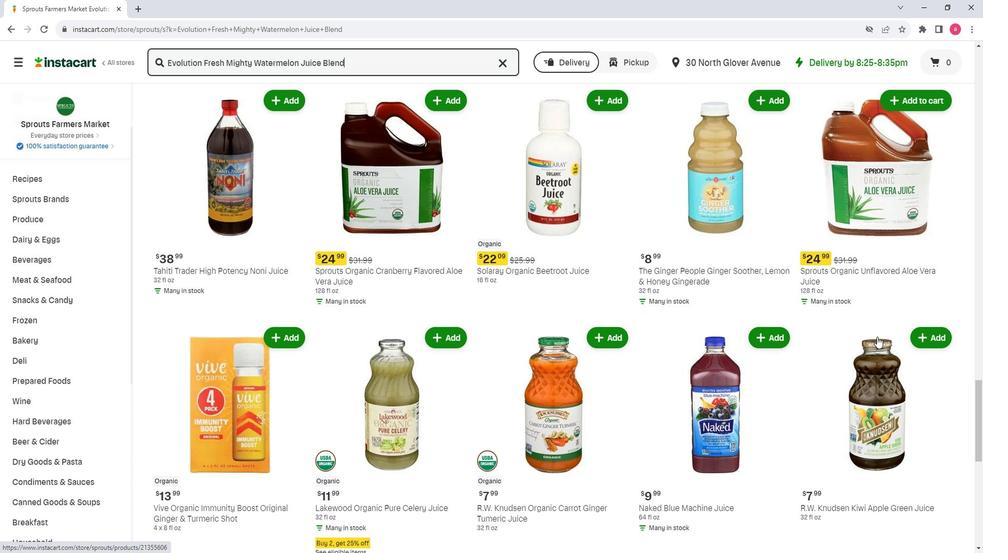 
Action: Mouse scrolled (863, 332) with delta (0, 0)
Screenshot: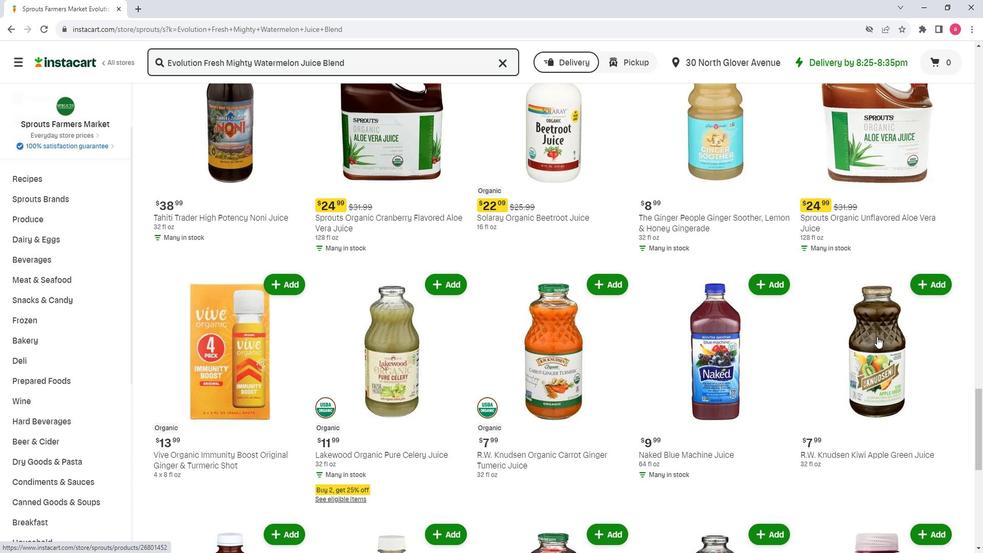 
Action: Mouse scrolled (863, 332) with delta (0, 0)
Screenshot: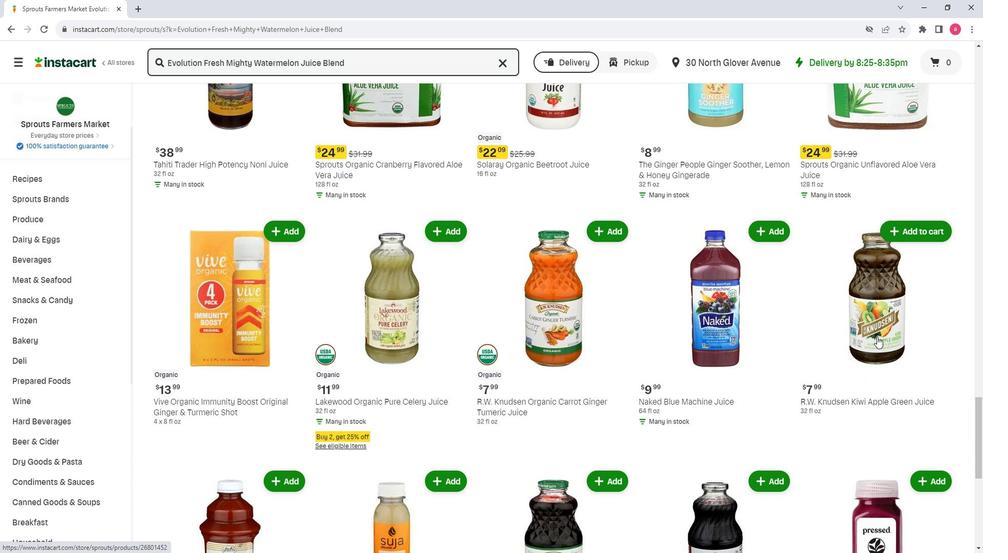 
Action: Mouse scrolled (863, 332) with delta (0, 0)
Screenshot: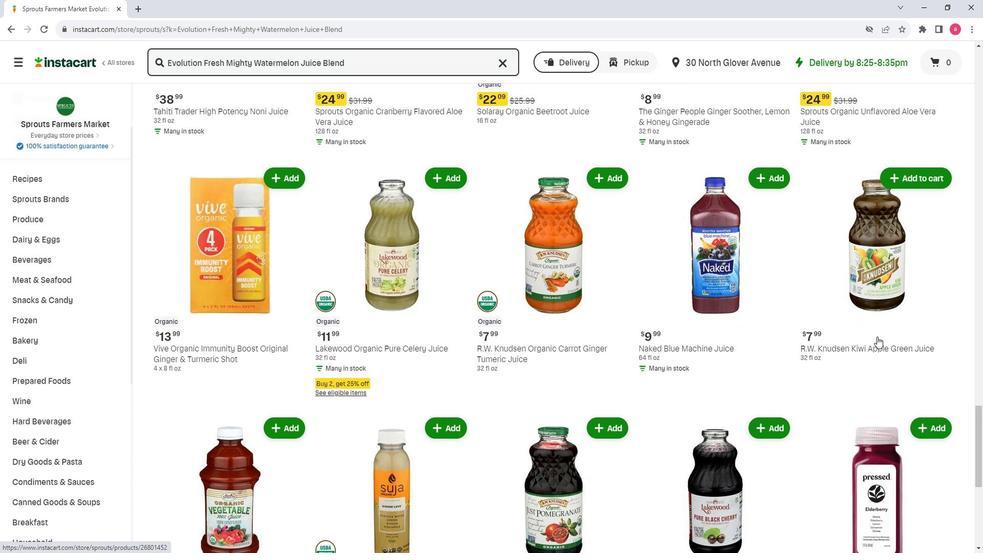 
Action: Mouse scrolled (863, 332) with delta (0, 0)
Screenshot: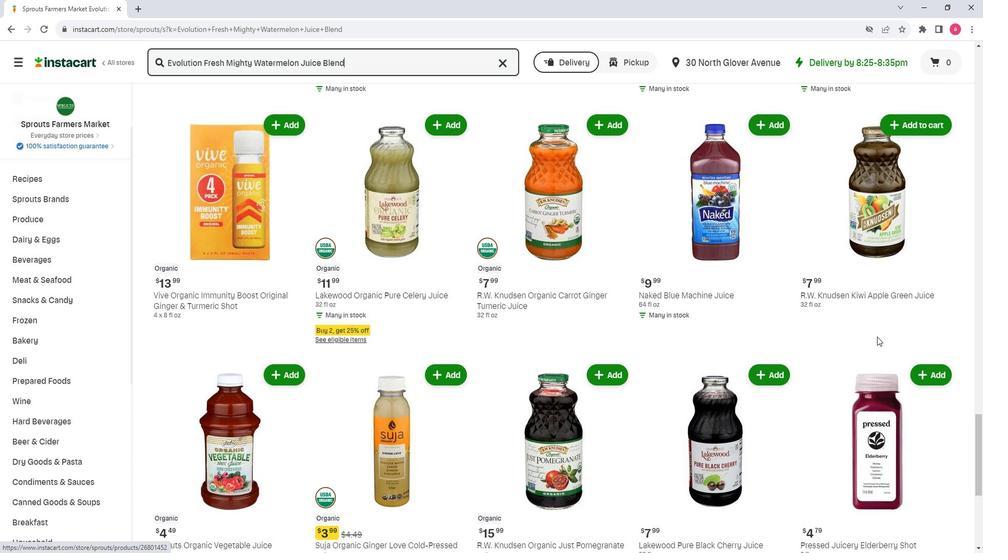 
Action: Mouse scrolled (863, 332) with delta (0, 0)
Screenshot: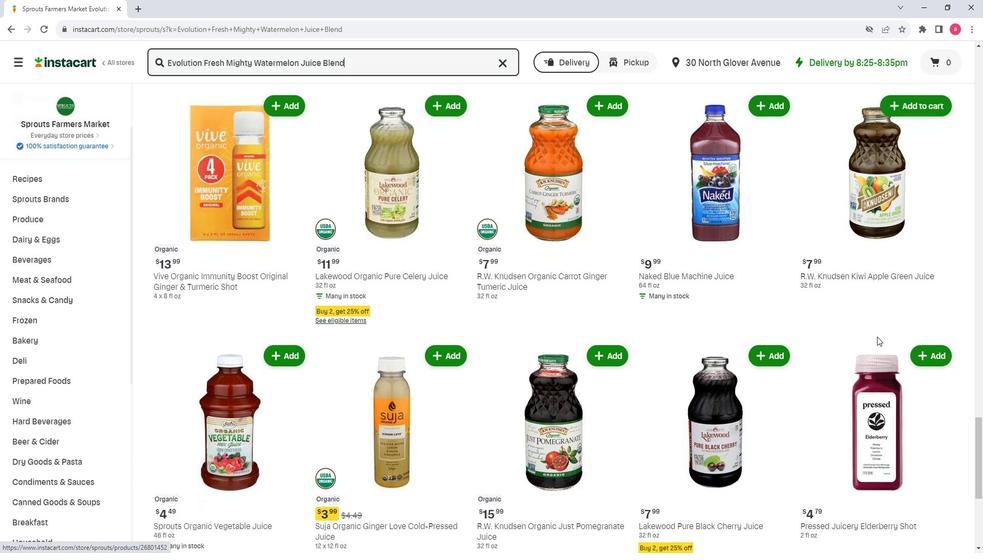 
Action: Mouse scrolled (863, 332) with delta (0, 0)
Screenshot: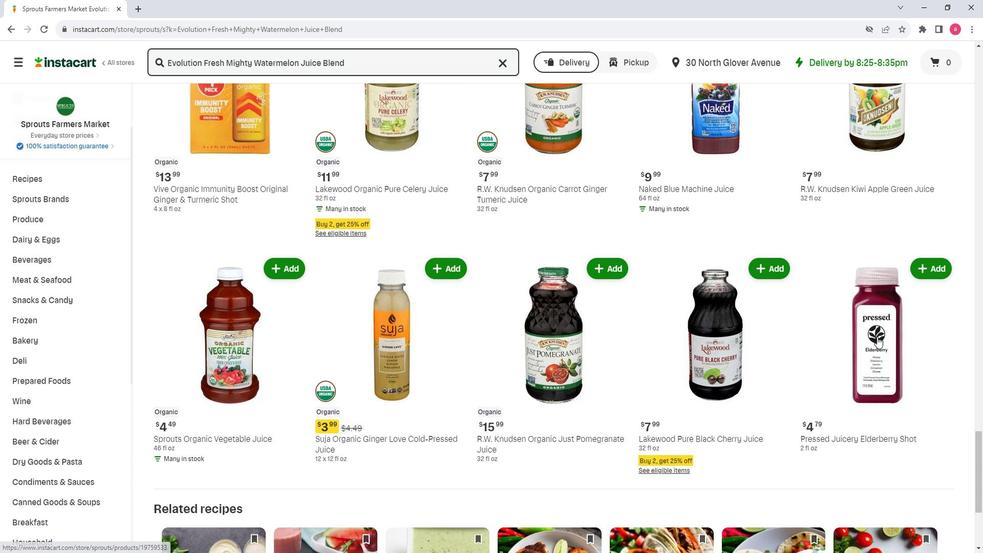 
Action: Mouse scrolled (863, 332) with delta (0, 0)
Screenshot: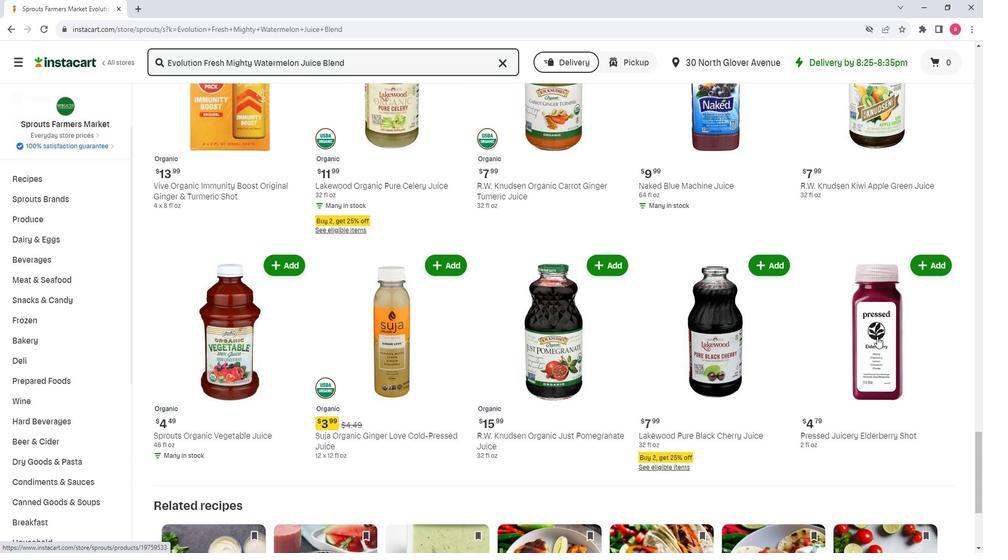 
Action: Mouse scrolled (863, 332) with delta (0, 0)
Screenshot: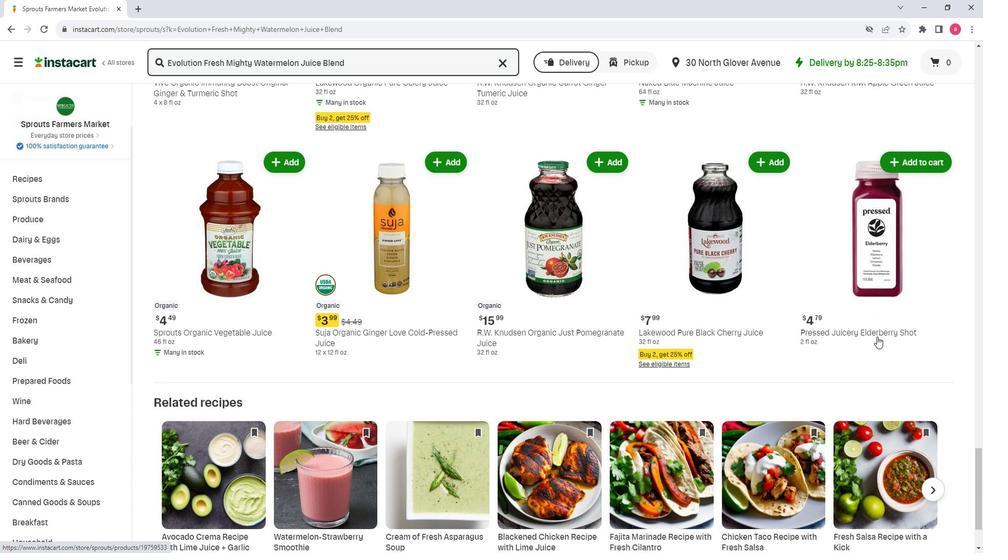 
Action: Mouse scrolled (863, 332) with delta (0, 0)
Screenshot: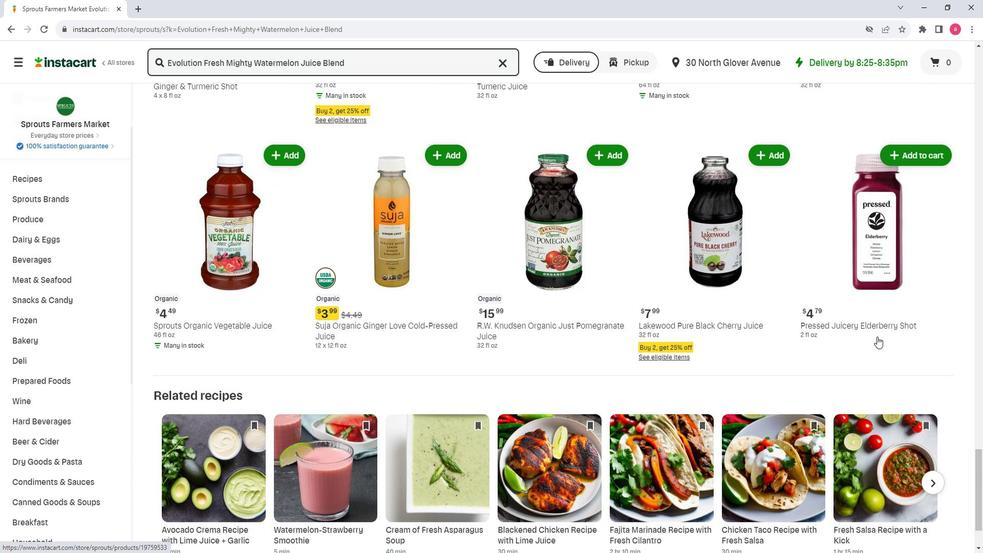 
Action: Mouse scrolled (863, 332) with delta (0, 0)
Screenshot: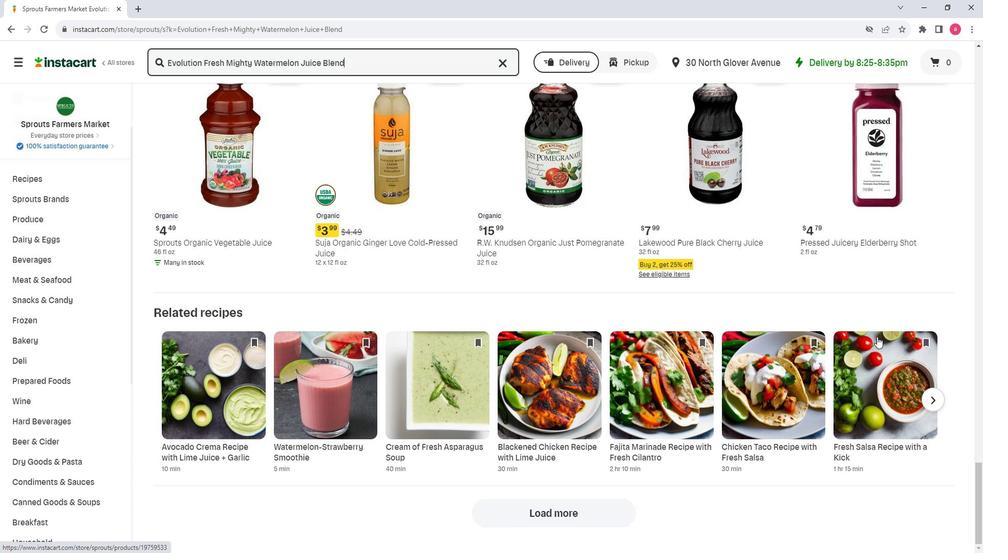 
Action: Mouse scrolled (863, 332) with delta (0, 0)
Screenshot: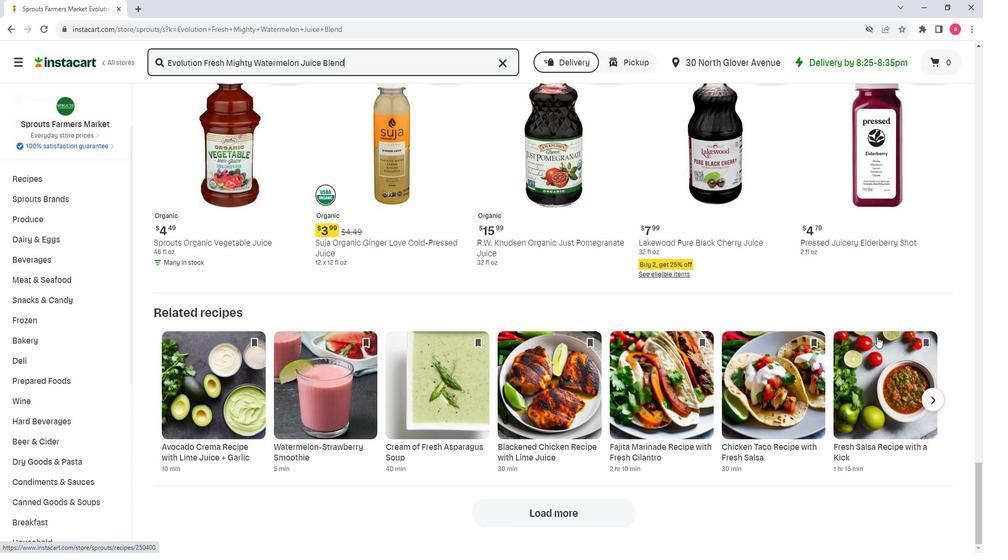 
